 Task: Create a due date automation trigger when advanced on, on the tuesday of the week before a card is due add fields with custom field "Resume" set at 11:00 AM.
Action: Mouse moved to (1364, 105)
Screenshot: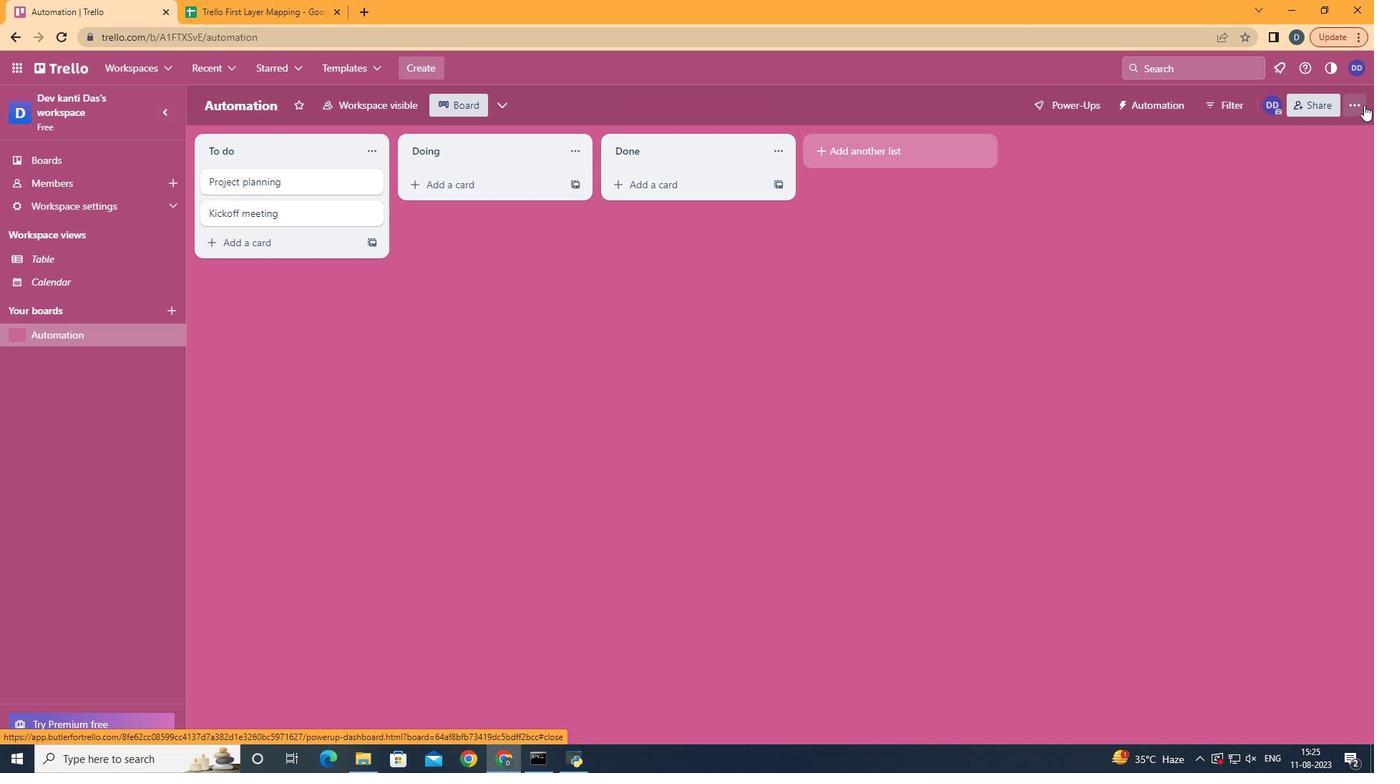 
Action: Mouse pressed left at (1364, 105)
Screenshot: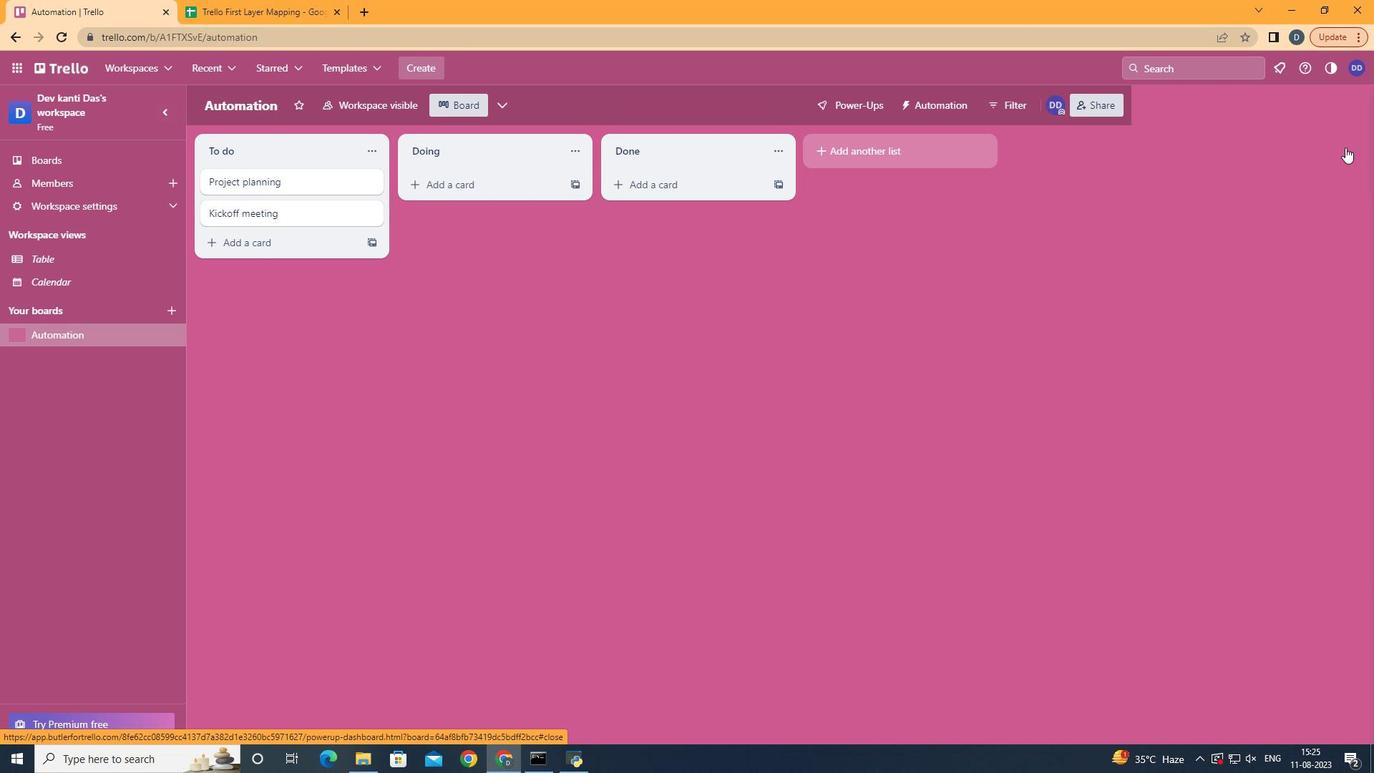
Action: Mouse moved to (1250, 325)
Screenshot: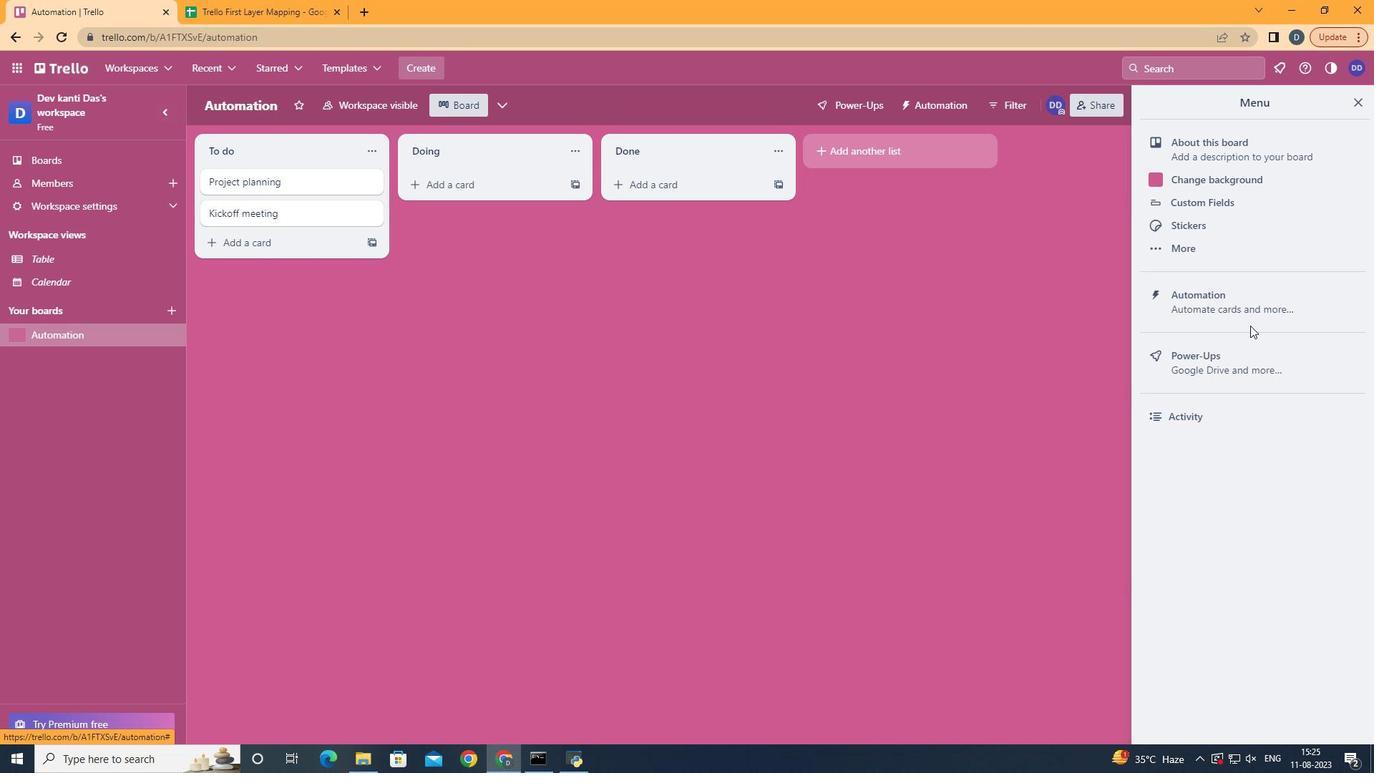 
Action: Mouse pressed left at (1250, 325)
Screenshot: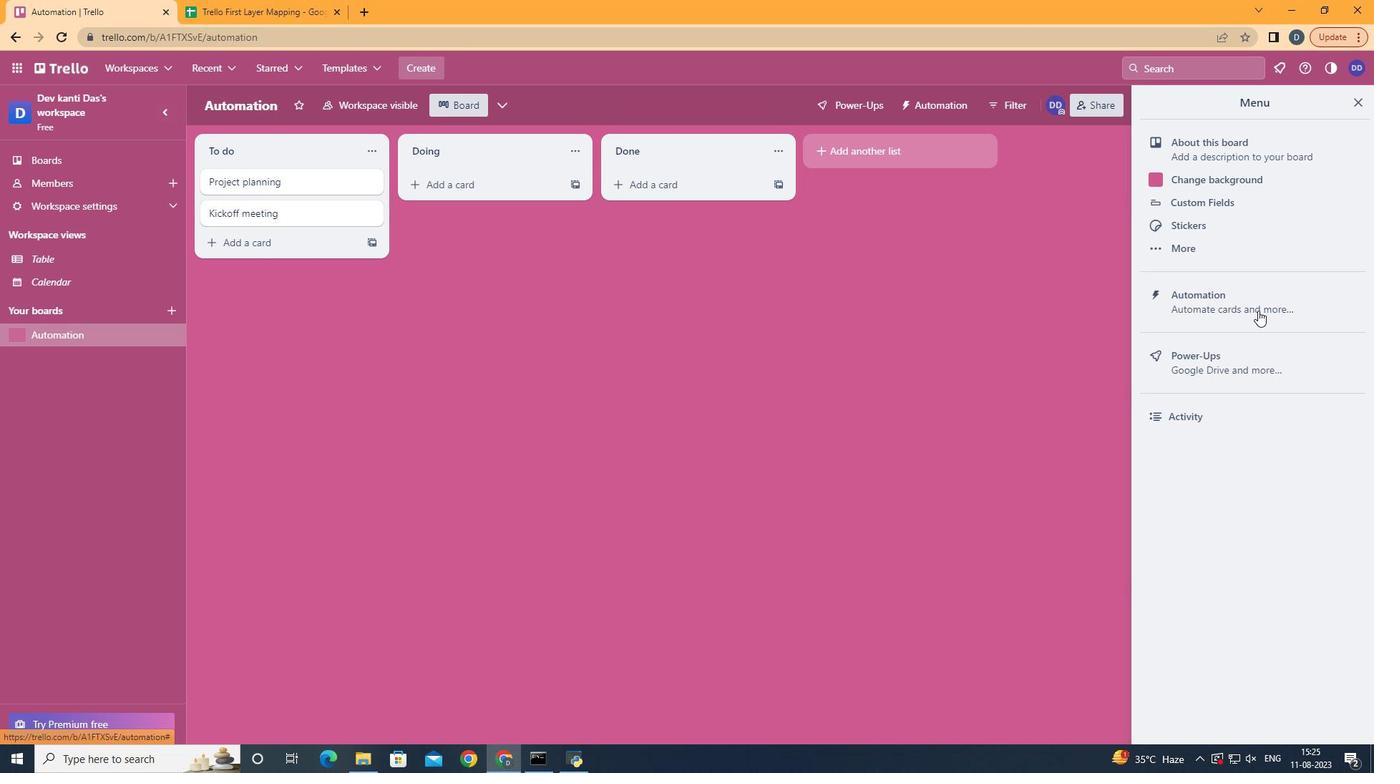 
Action: Mouse moved to (1268, 302)
Screenshot: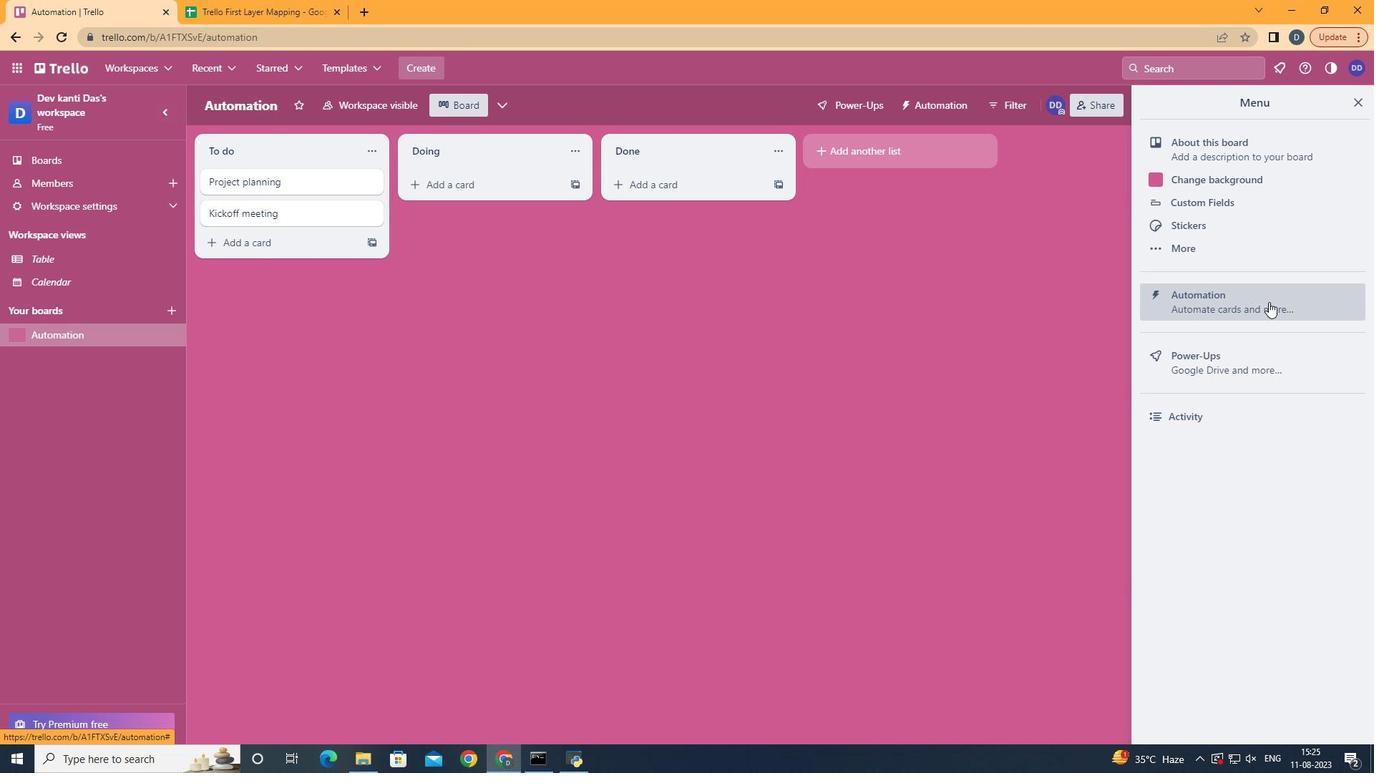 
Action: Mouse pressed left at (1268, 302)
Screenshot: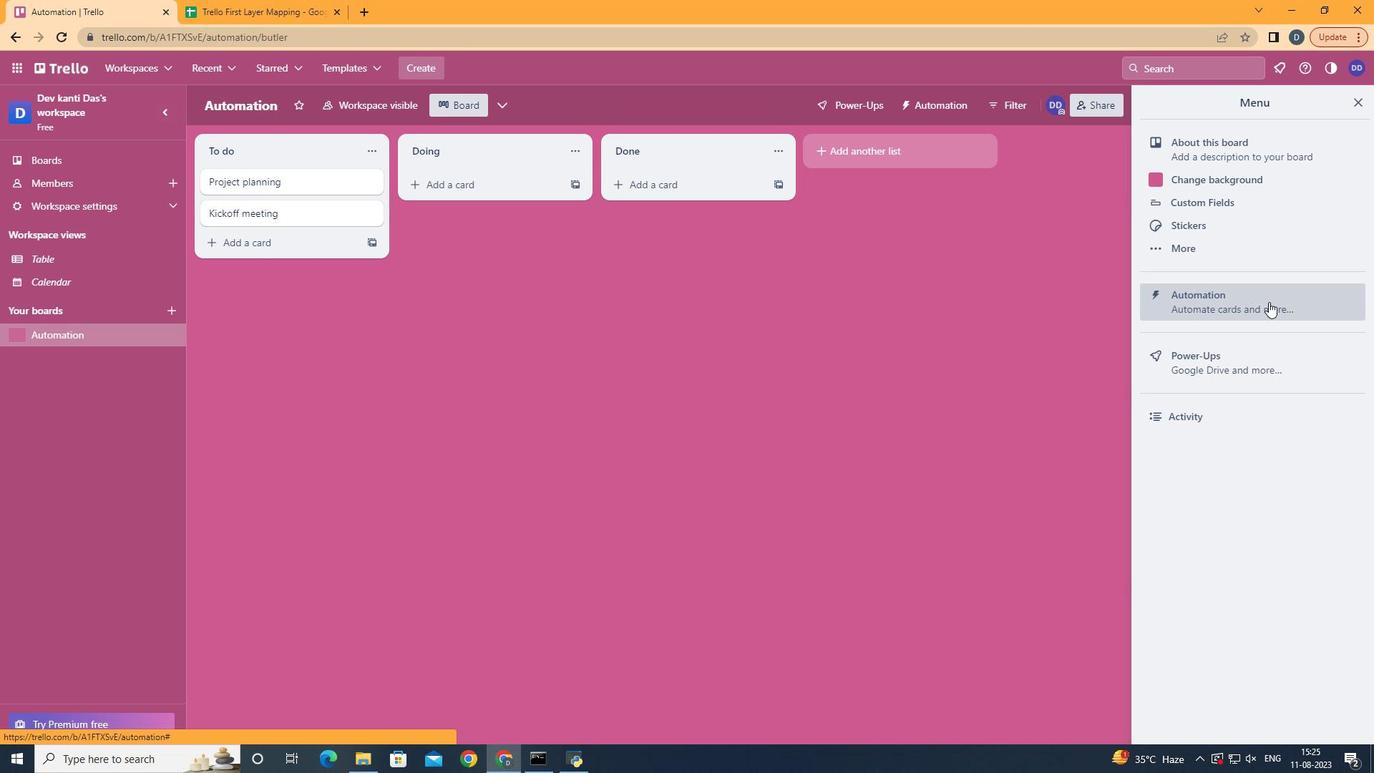 
Action: Mouse moved to (269, 284)
Screenshot: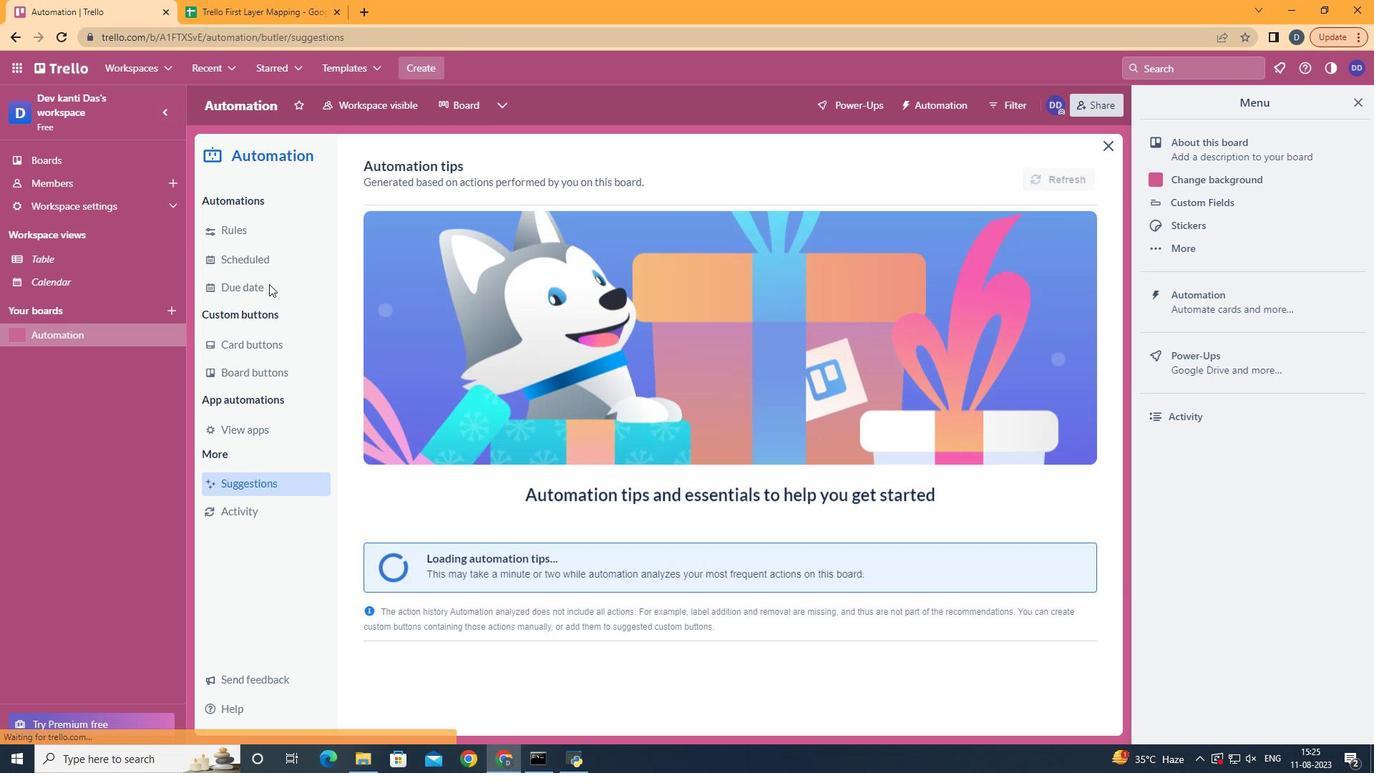 
Action: Mouse pressed left at (269, 284)
Screenshot: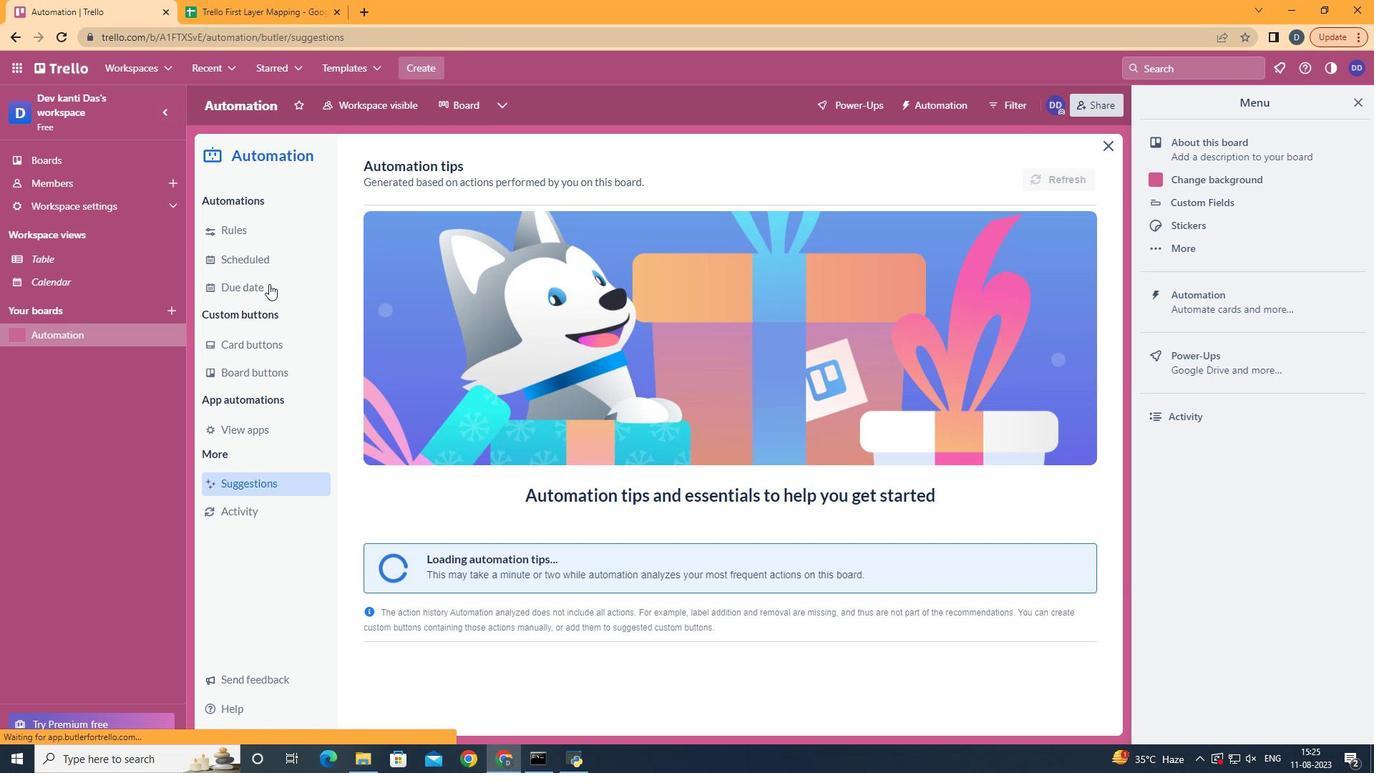 
Action: Mouse moved to (1008, 173)
Screenshot: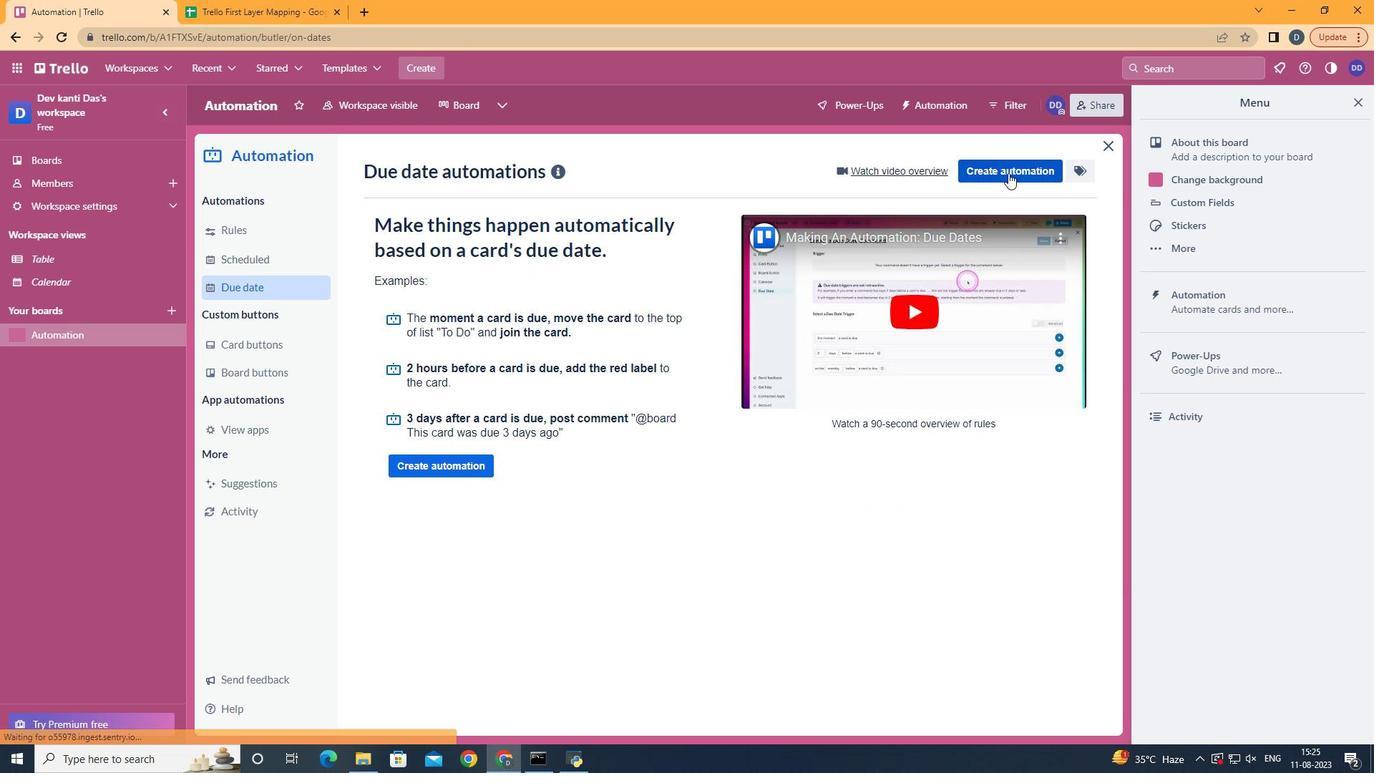 
Action: Mouse pressed left at (1008, 173)
Screenshot: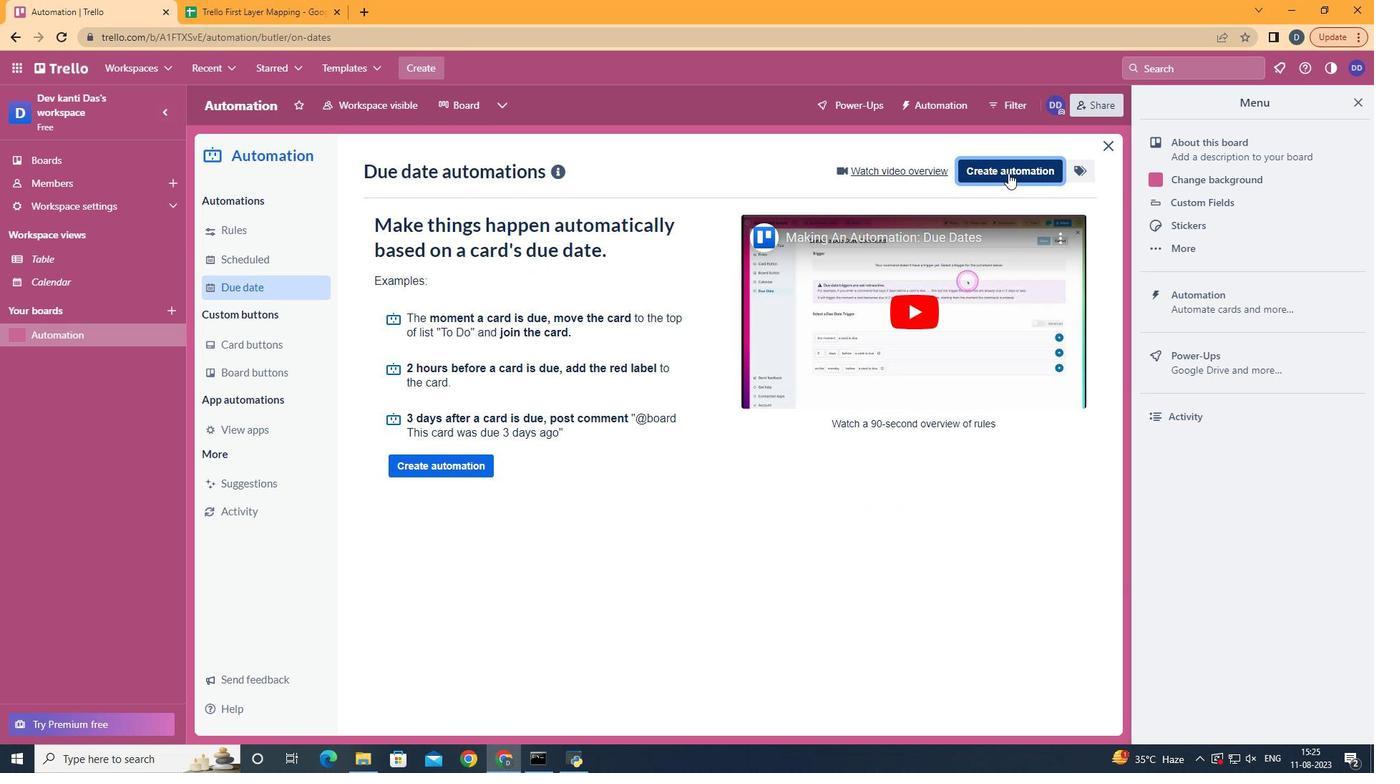 
Action: Mouse moved to (659, 302)
Screenshot: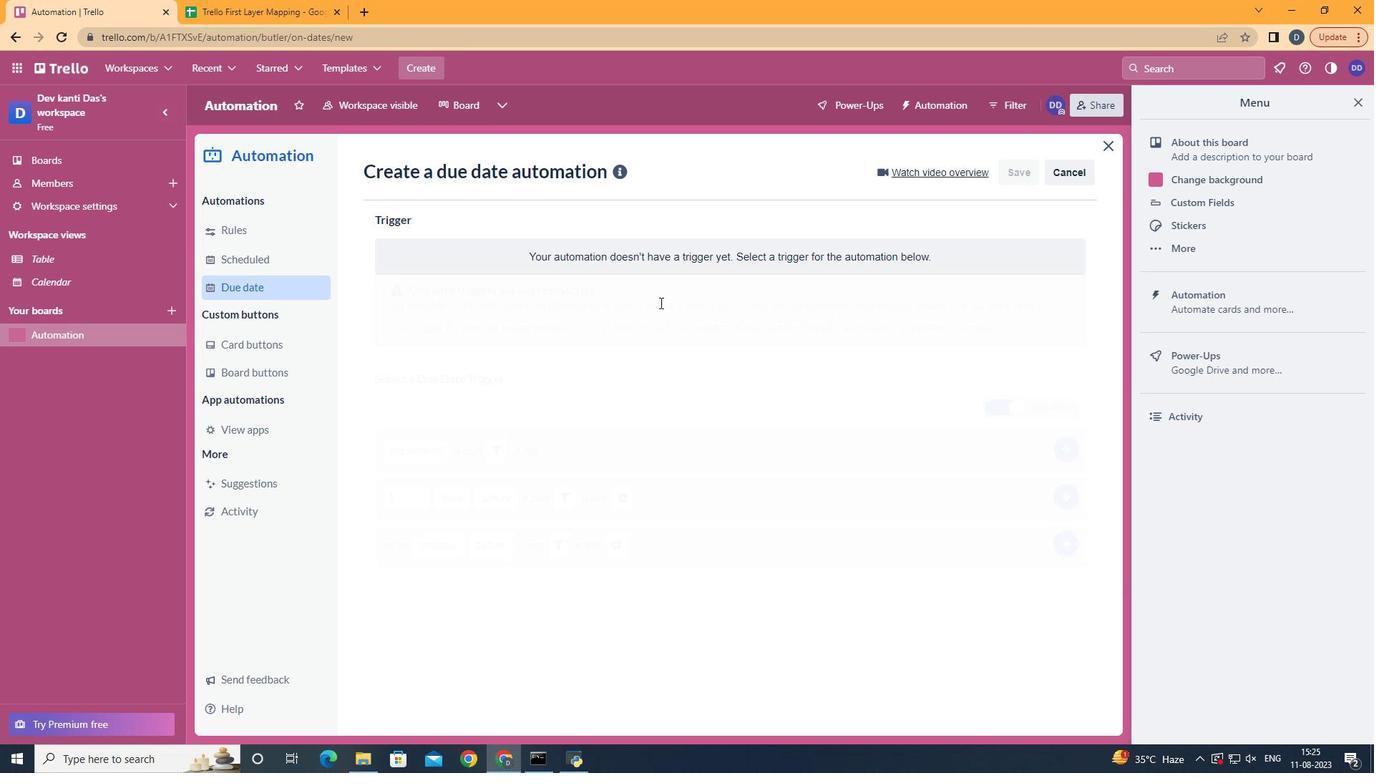 
Action: Mouse pressed left at (659, 302)
Screenshot: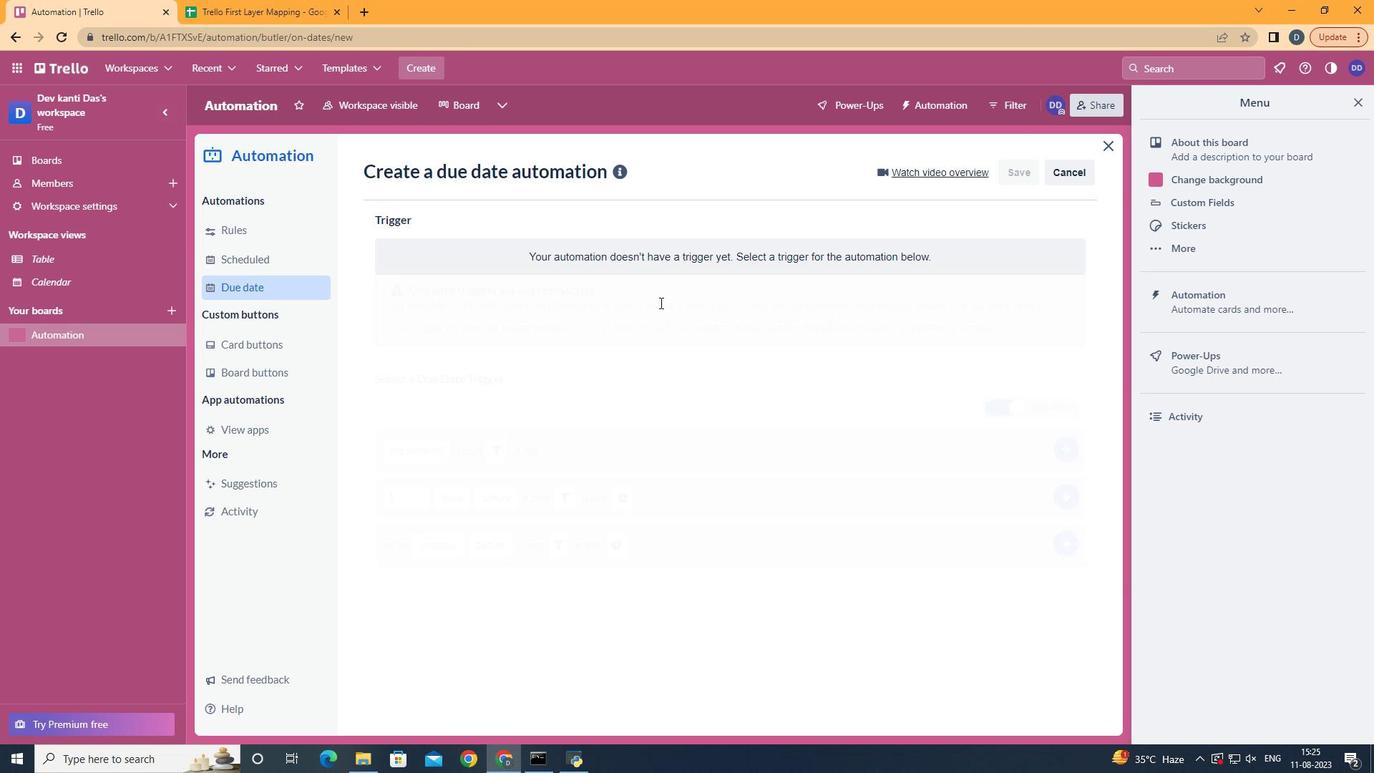 
Action: Mouse moved to (471, 402)
Screenshot: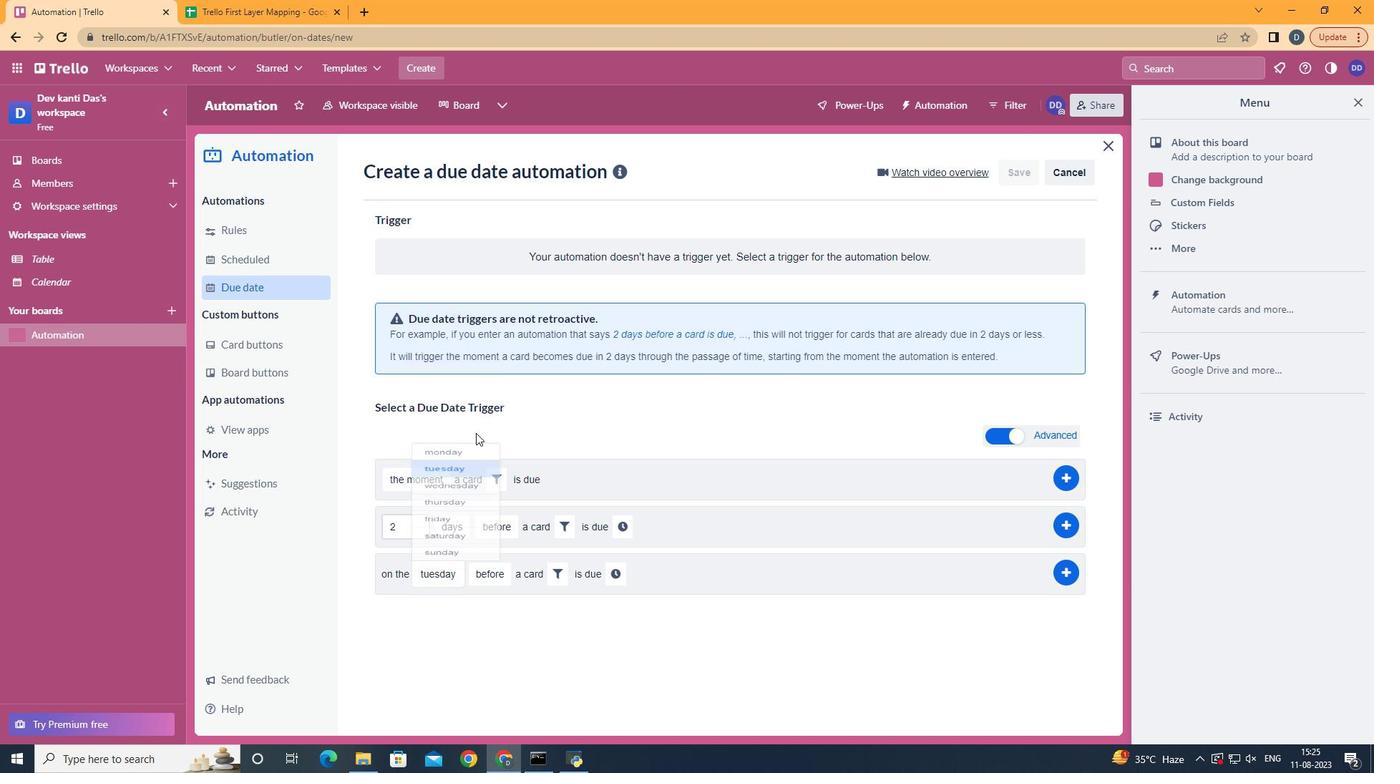 
Action: Mouse pressed left at (471, 402)
Screenshot: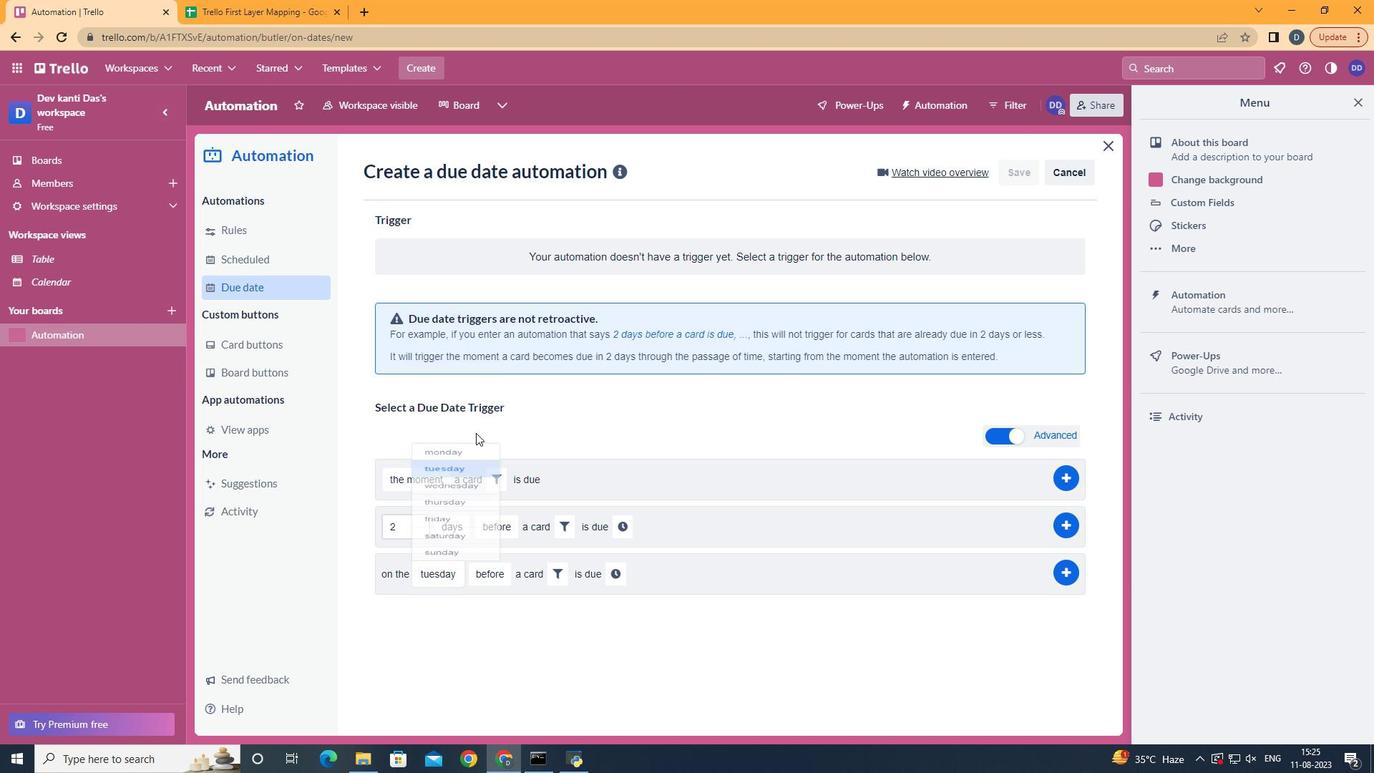 
Action: Mouse moved to (525, 687)
Screenshot: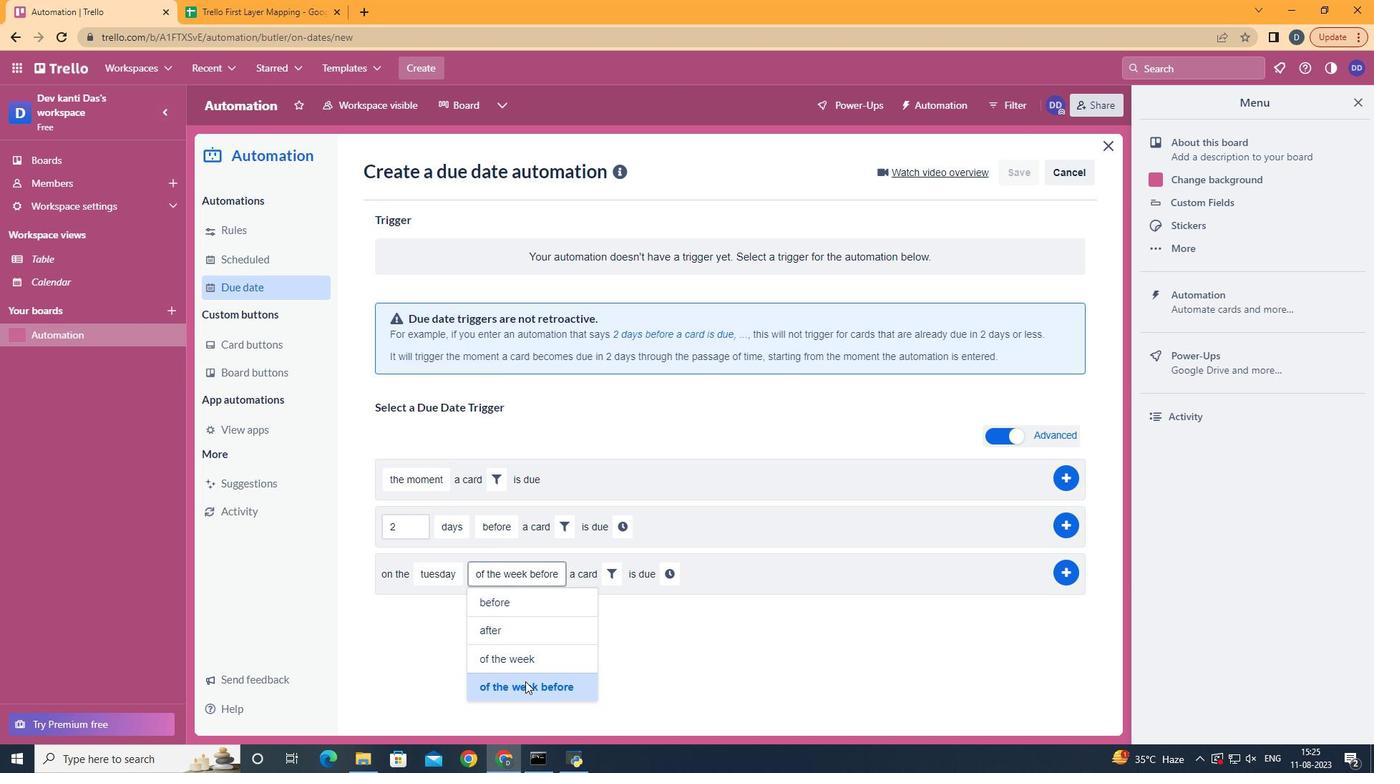 
Action: Mouse pressed left at (525, 687)
Screenshot: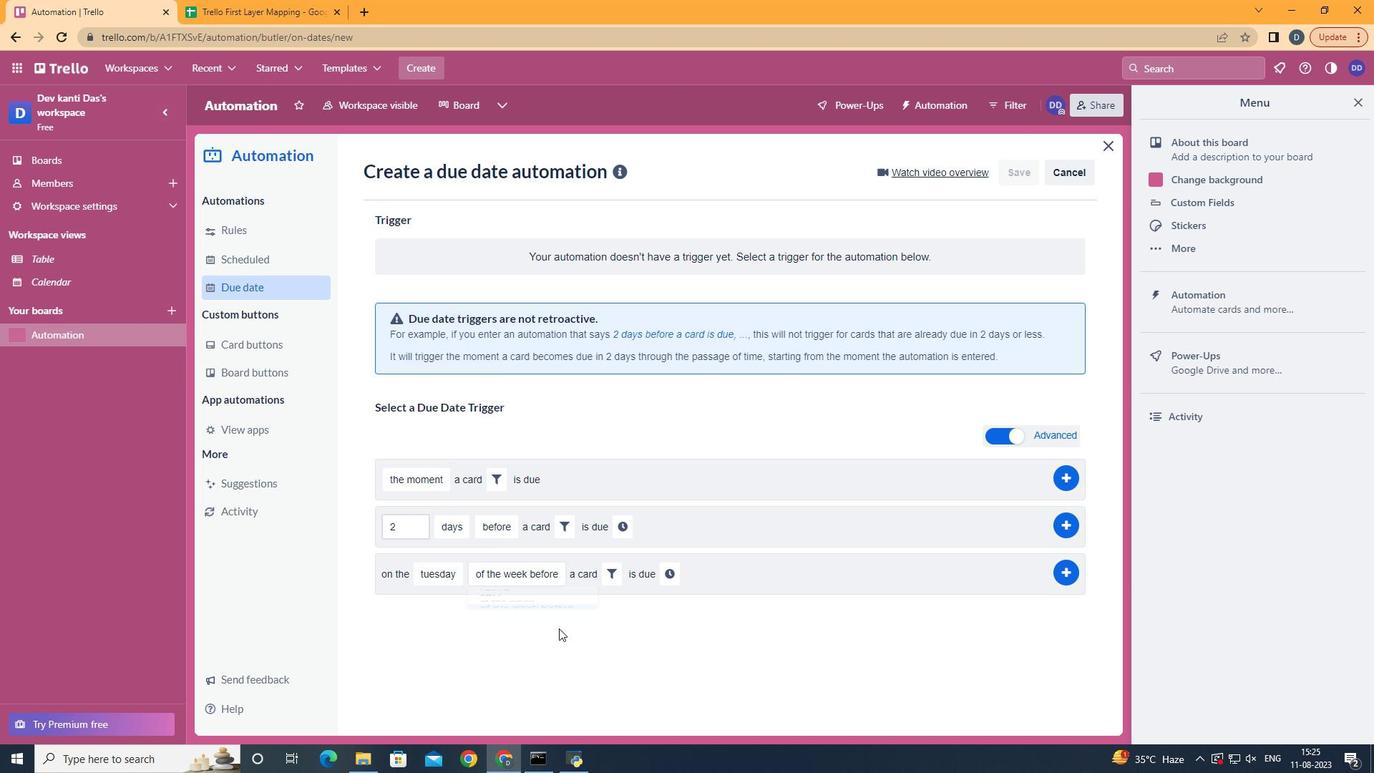 
Action: Mouse moved to (612, 580)
Screenshot: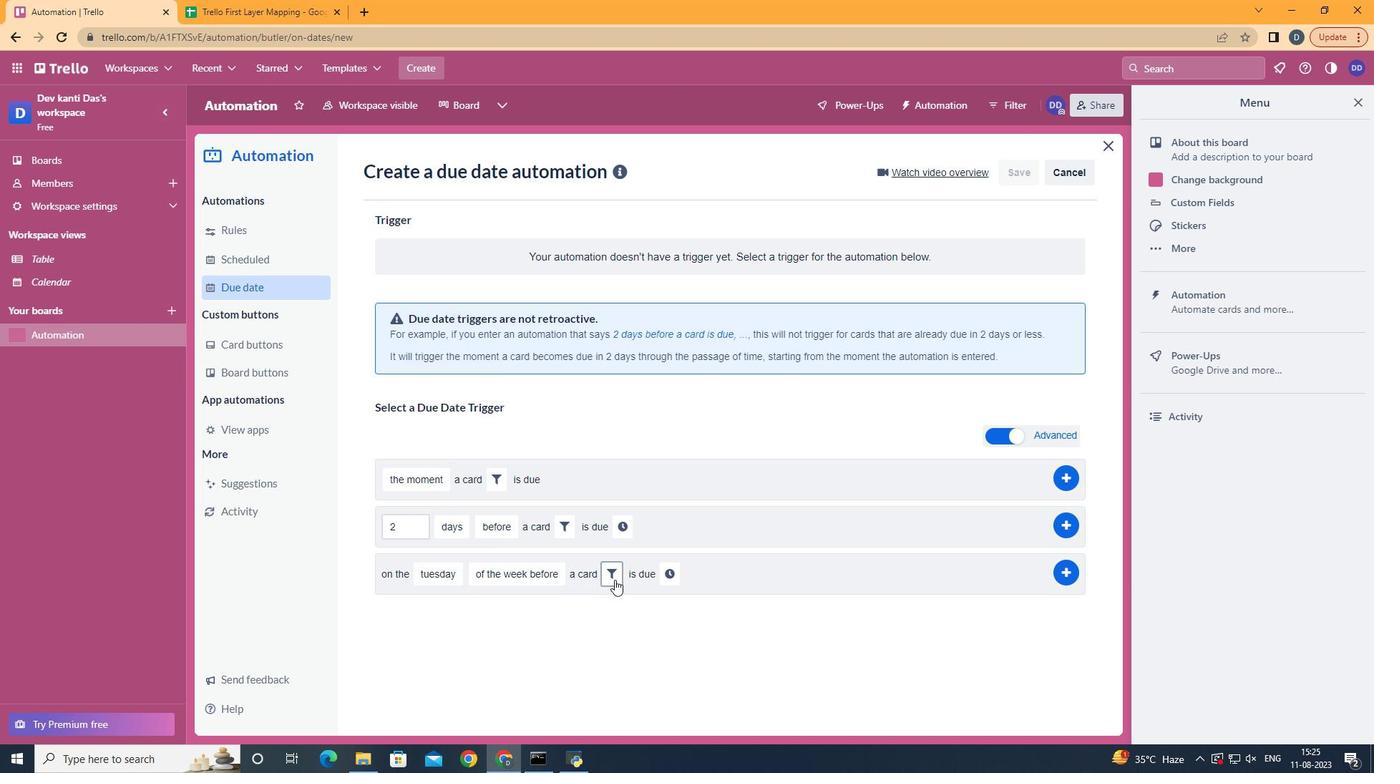 
Action: Mouse pressed left at (612, 580)
Screenshot: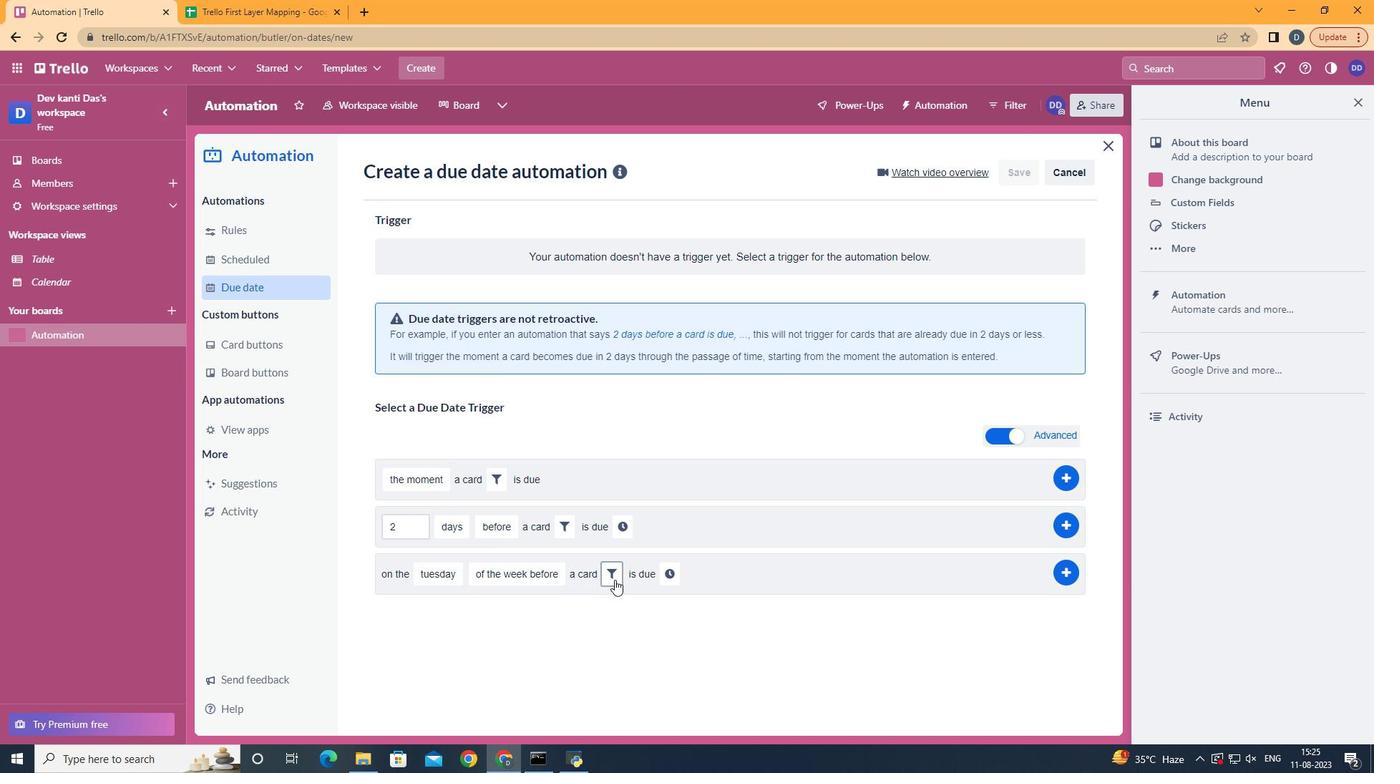 
Action: Mouse moved to (838, 623)
Screenshot: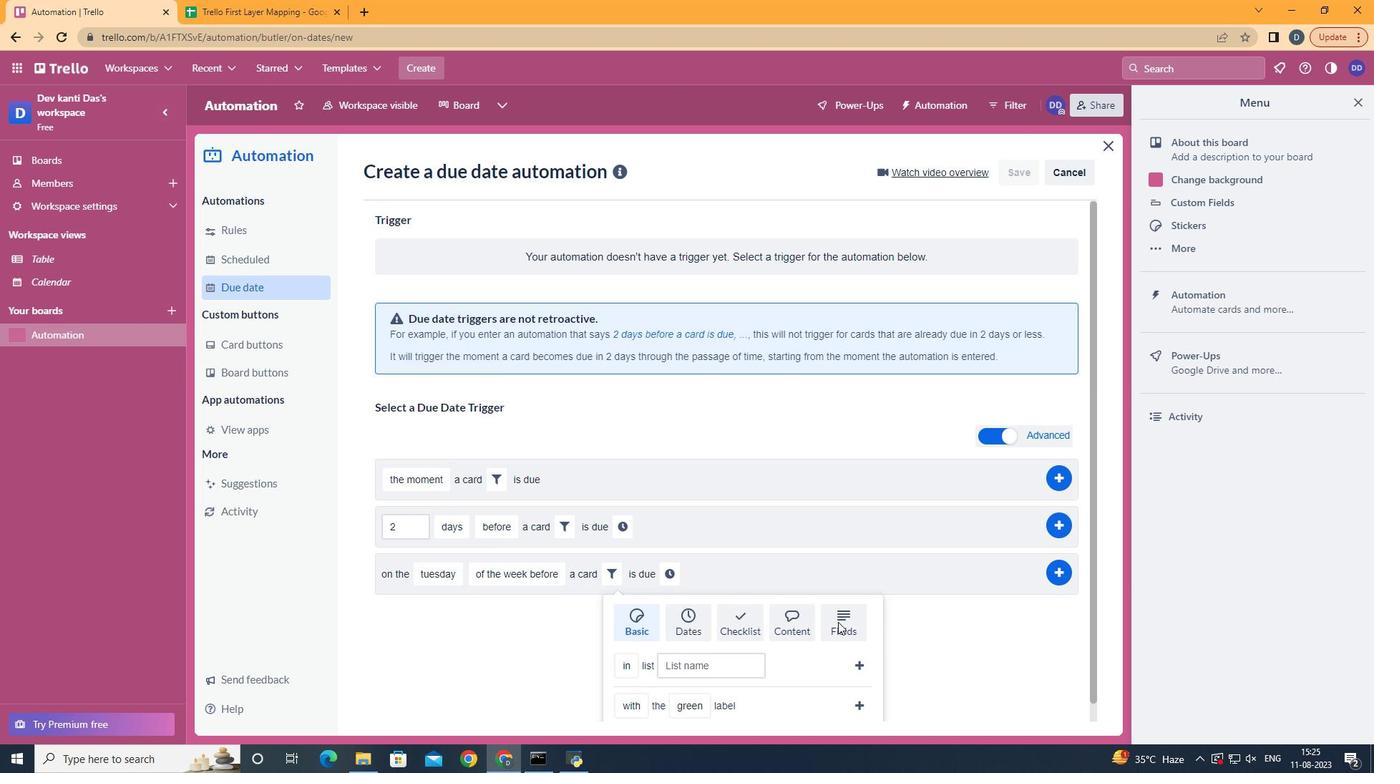 
Action: Mouse pressed left at (838, 623)
Screenshot: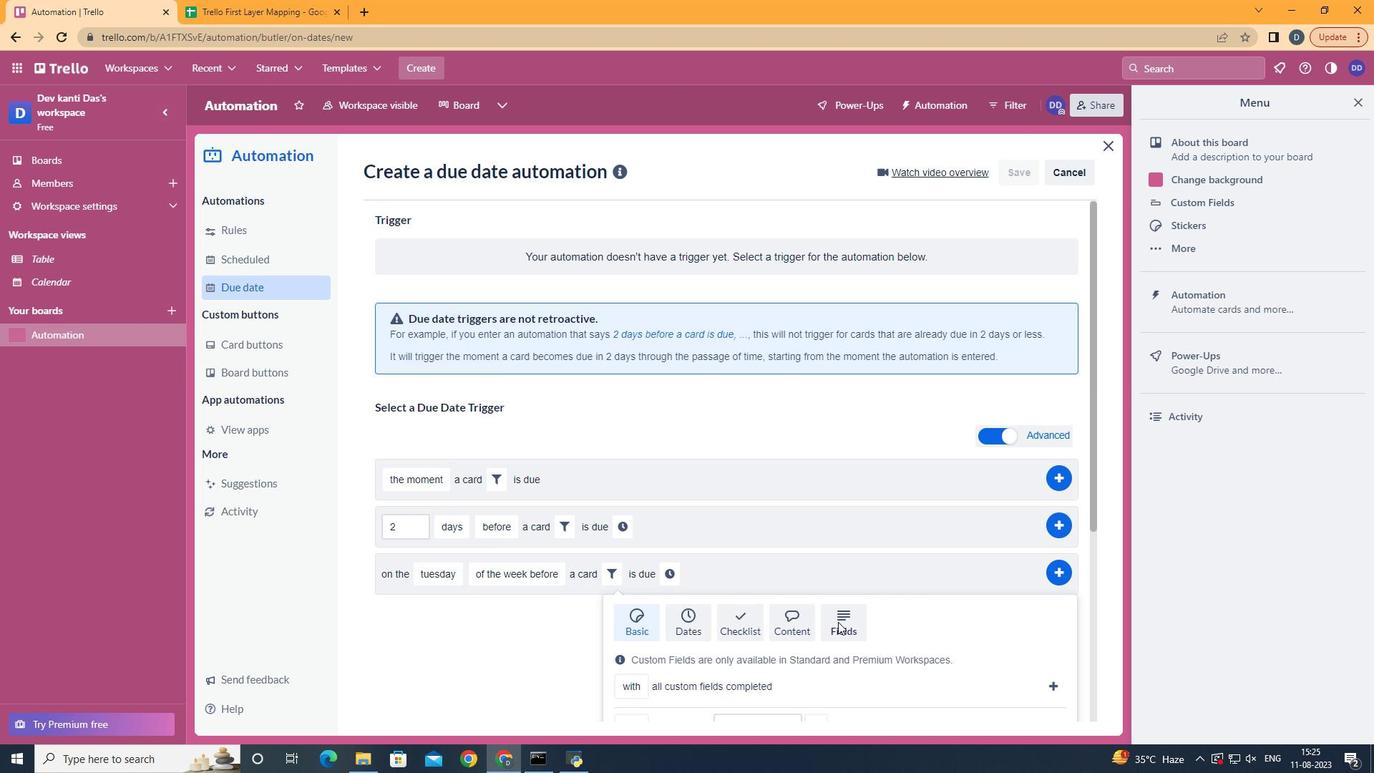 
Action: Mouse moved to (838, 621)
Screenshot: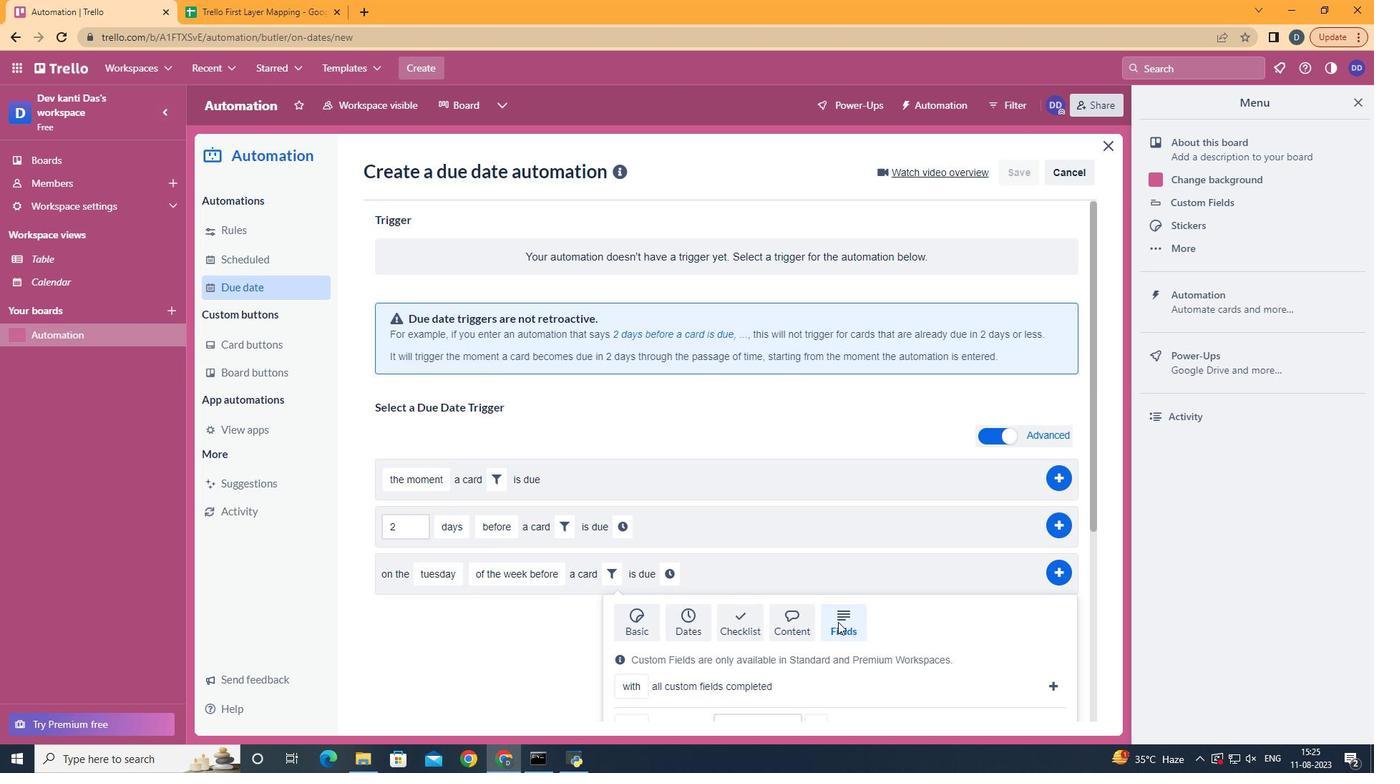 
Action: Mouse scrolled (838, 621) with delta (0, 0)
Screenshot: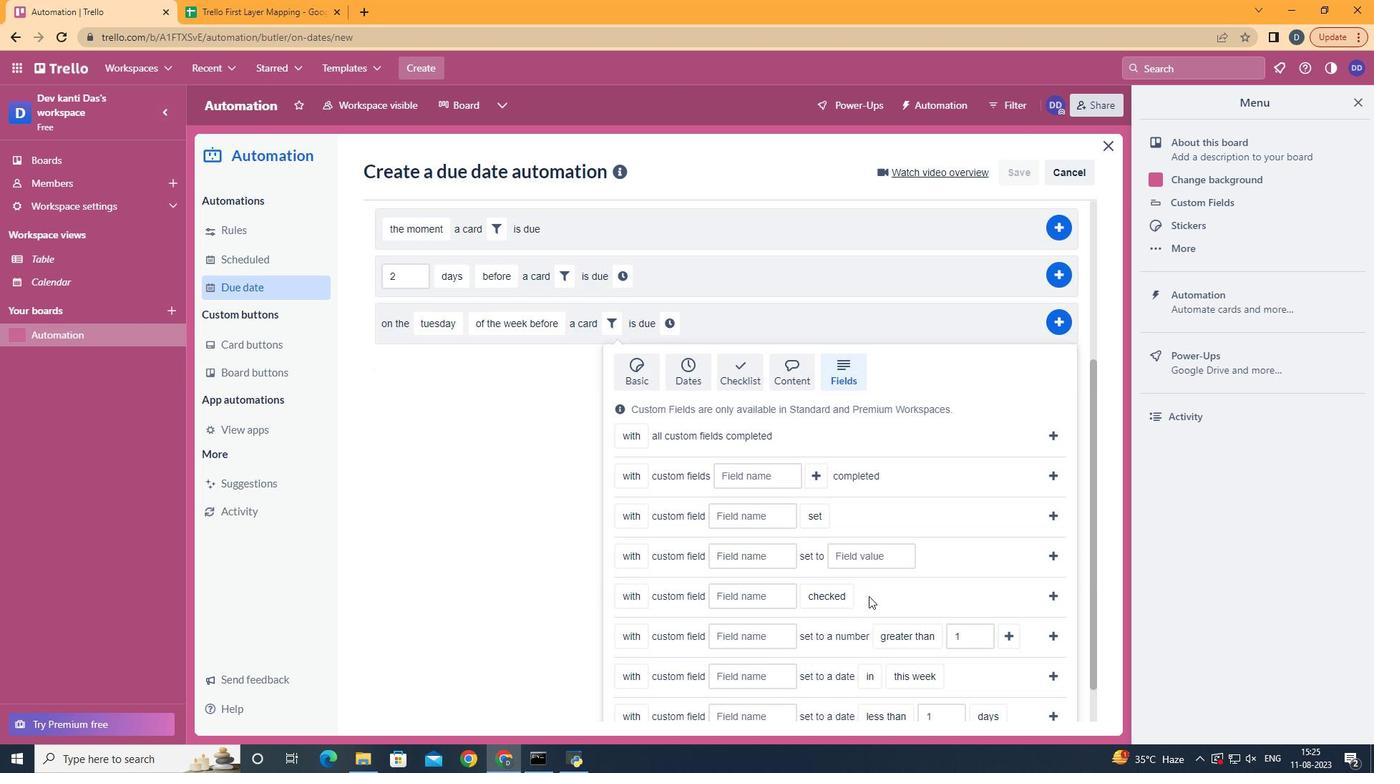 
Action: Mouse scrolled (838, 621) with delta (0, 0)
Screenshot: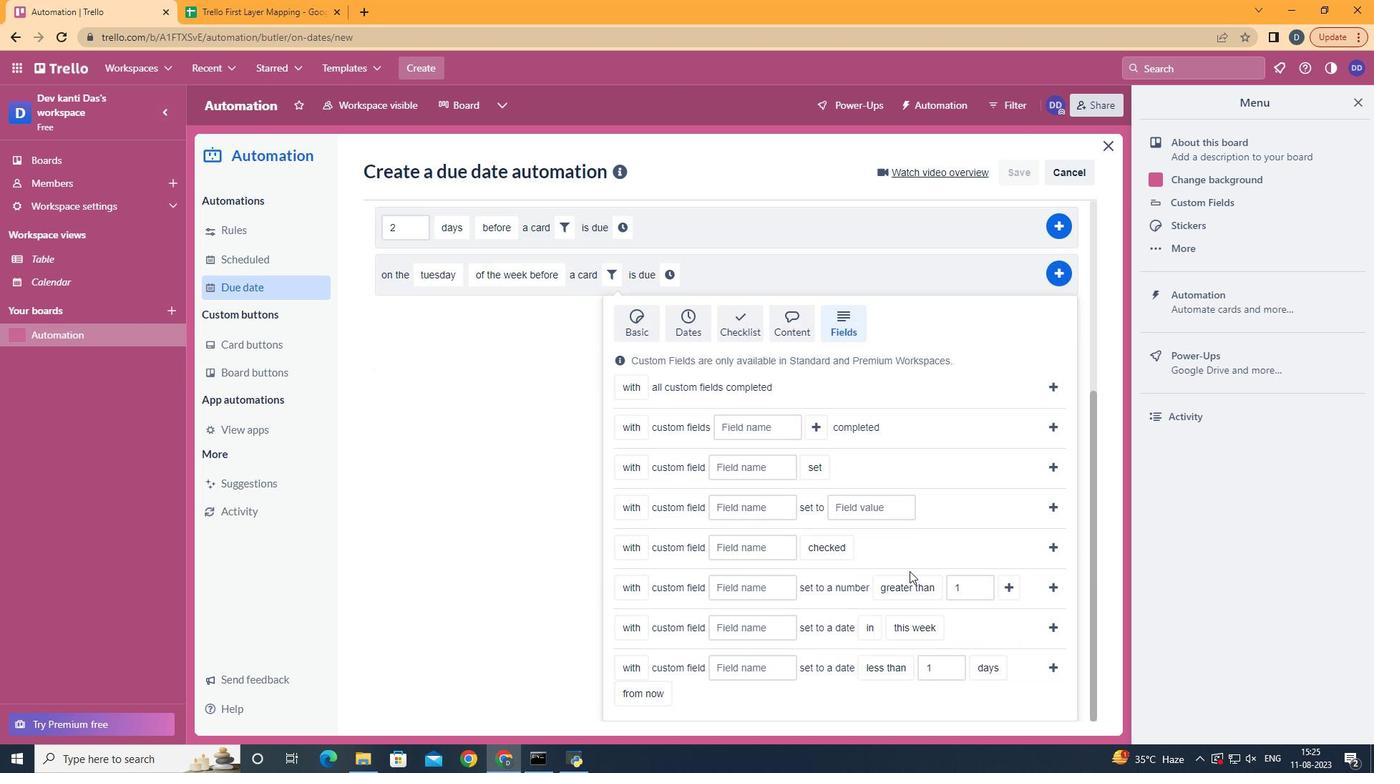 
Action: Mouse scrolled (838, 620) with delta (0, -1)
Screenshot: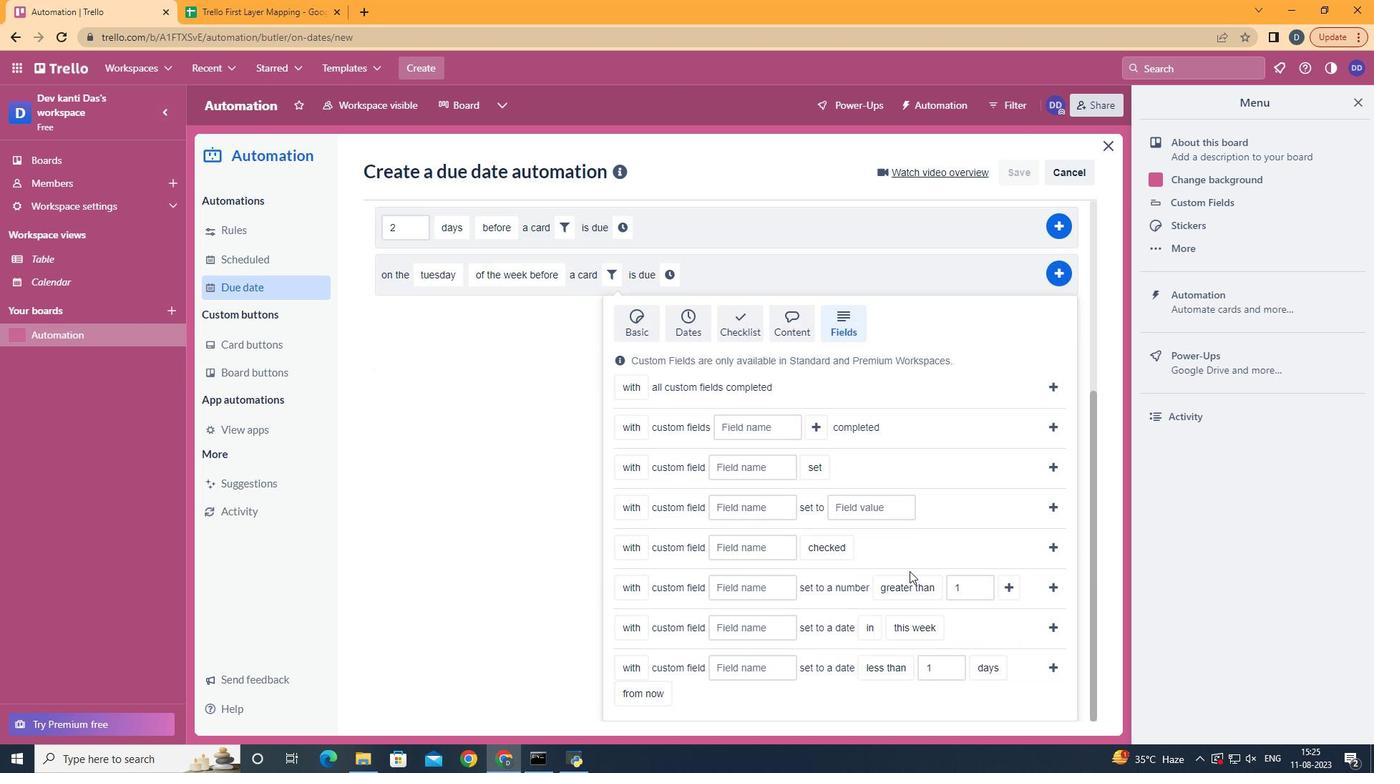 
Action: Mouse scrolled (838, 621) with delta (0, 0)
Screenshot: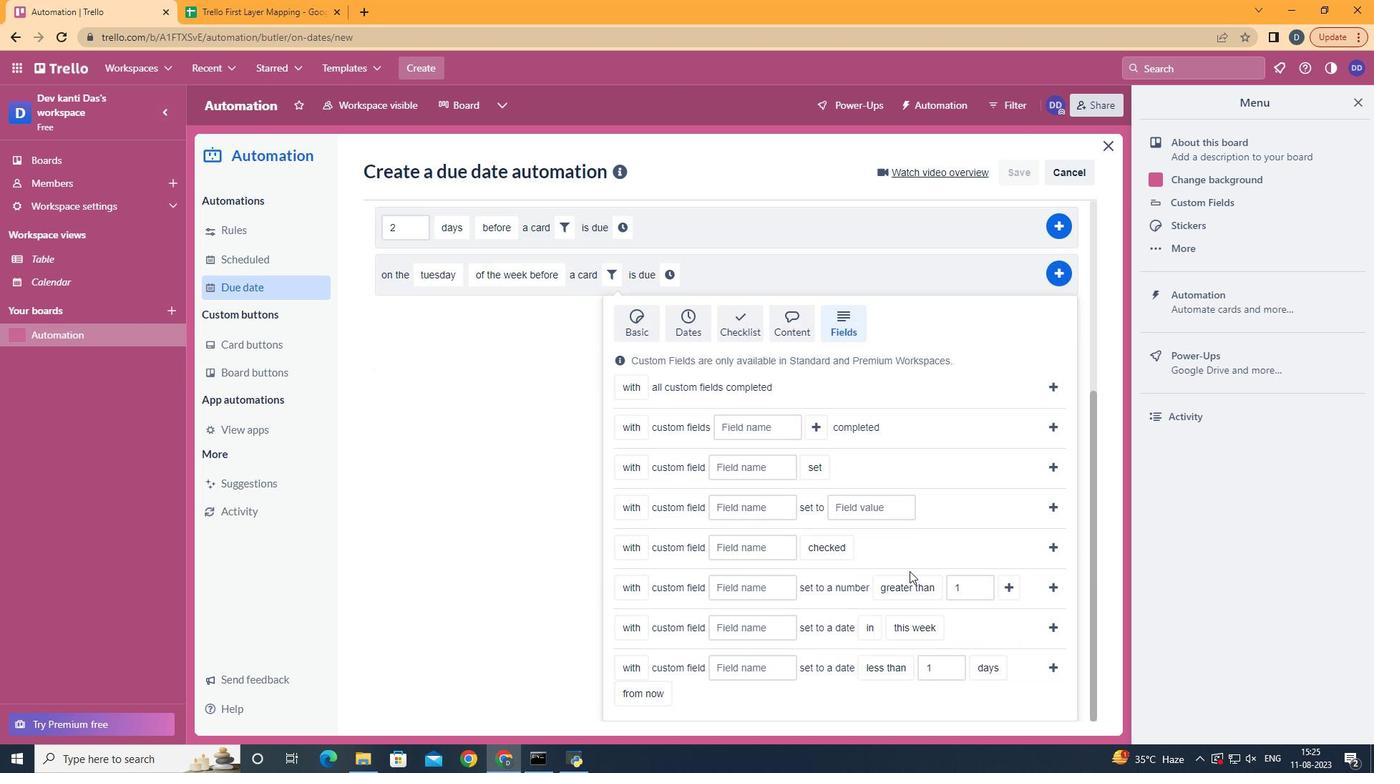 
Action: Mouse scrolled (838, 621) with delta (0, 0)
Screenshot: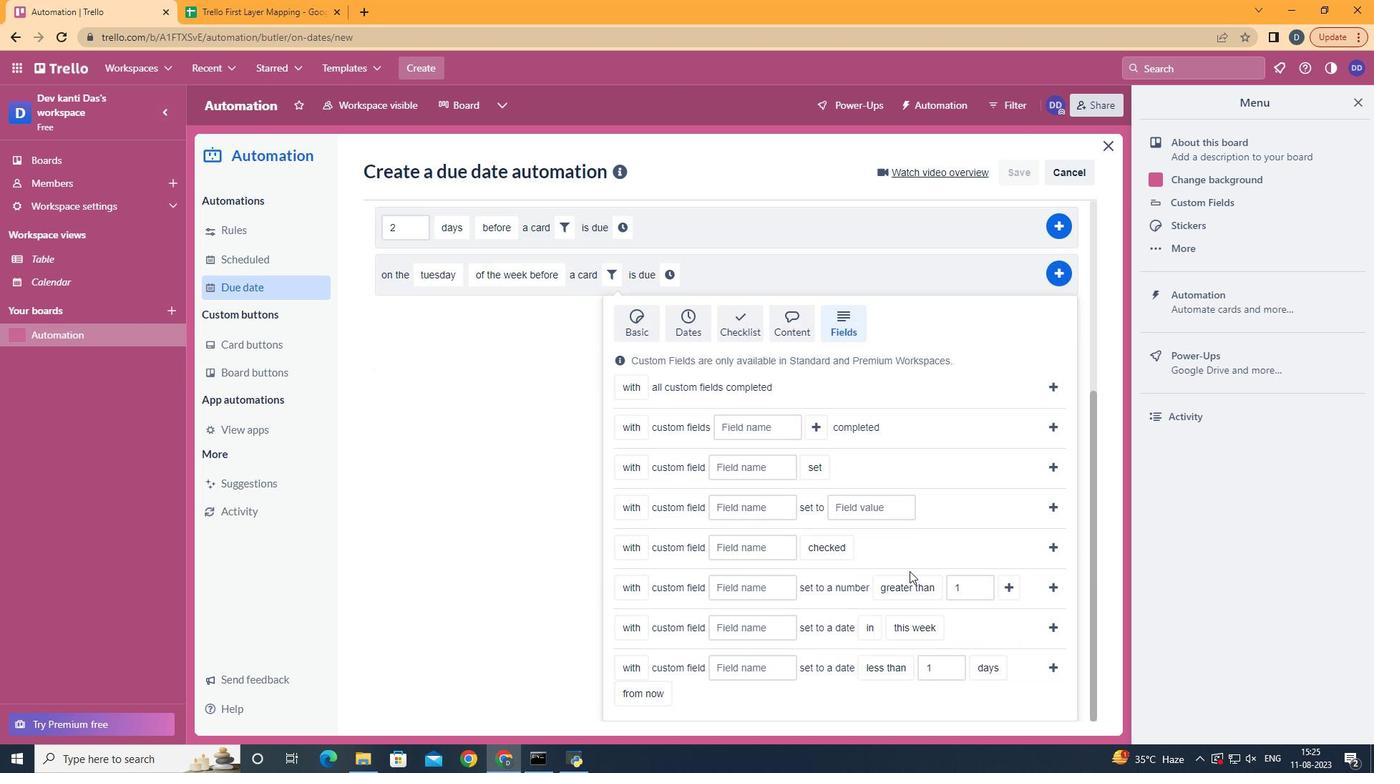 
Action: Mouse scrolled (838, 621) with delta (0, 0)
Screenshot: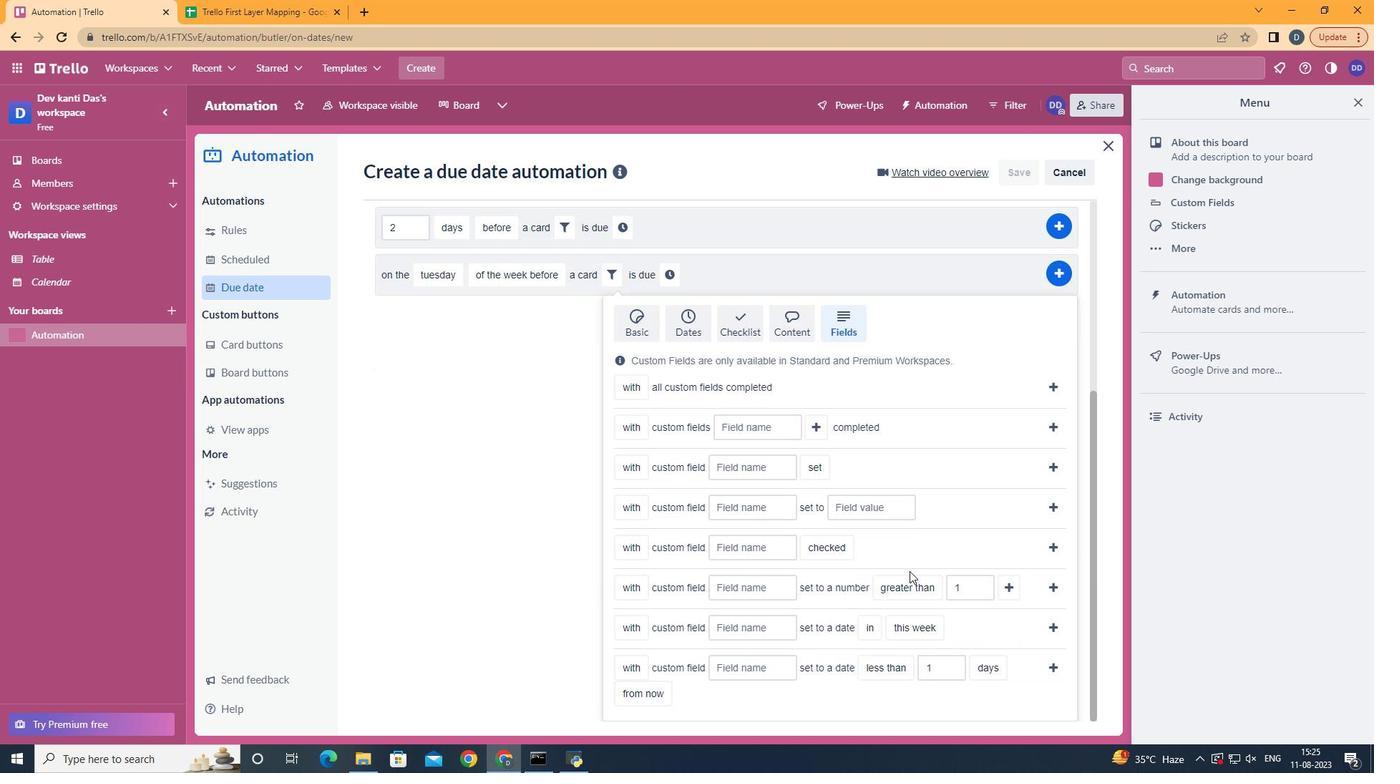 
Action: Mouse moved to (742, 457)
Screenshot: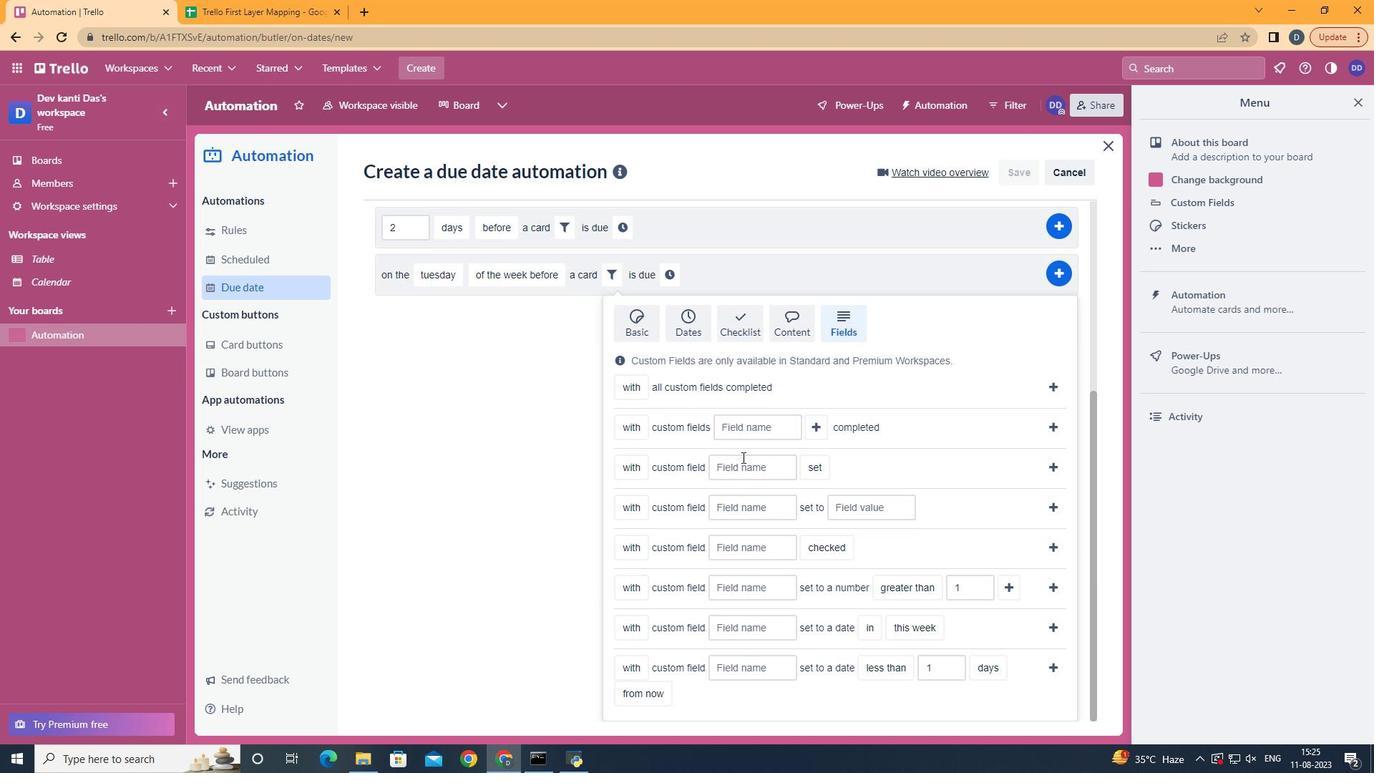 
Action: Mouse pressed left at (742, 457)
Screenshot: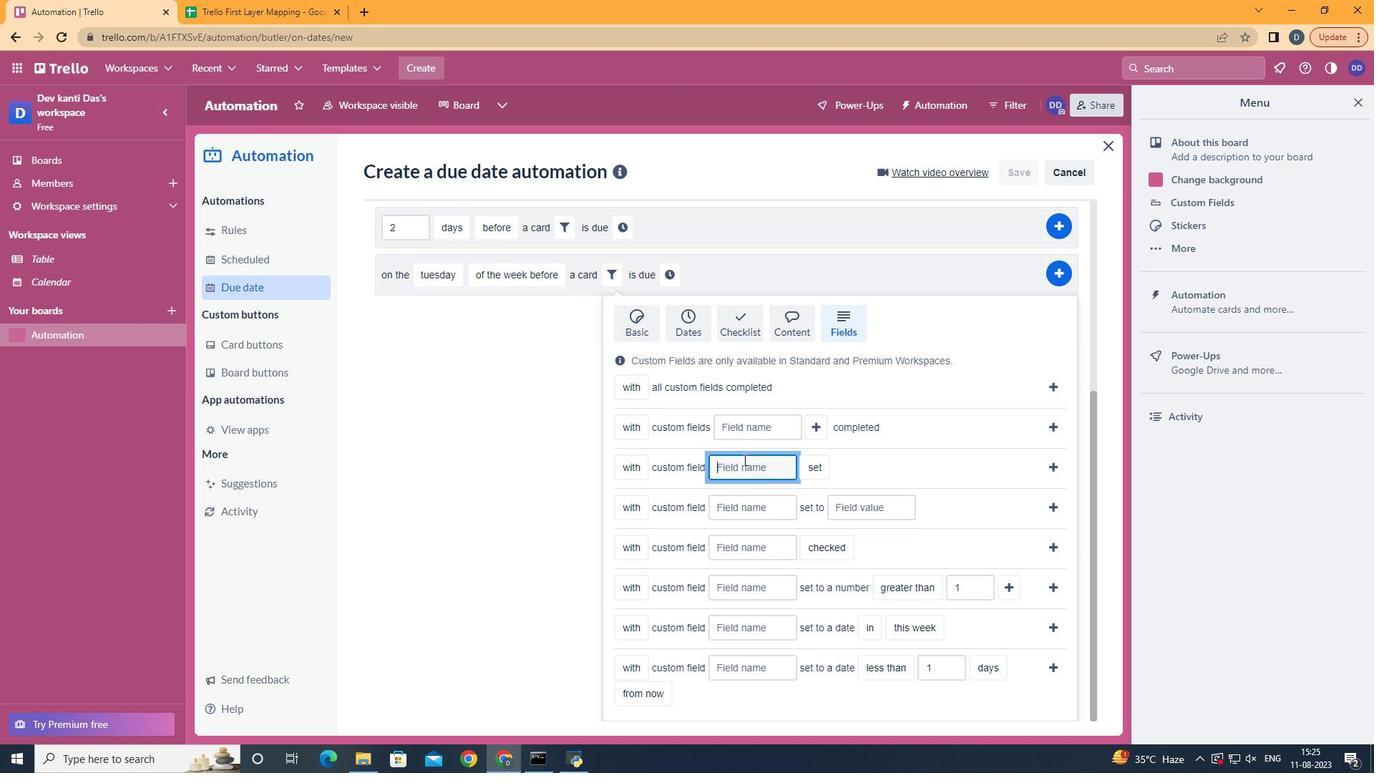 
Action: Mouse moved to (743, 459)
Screenshot: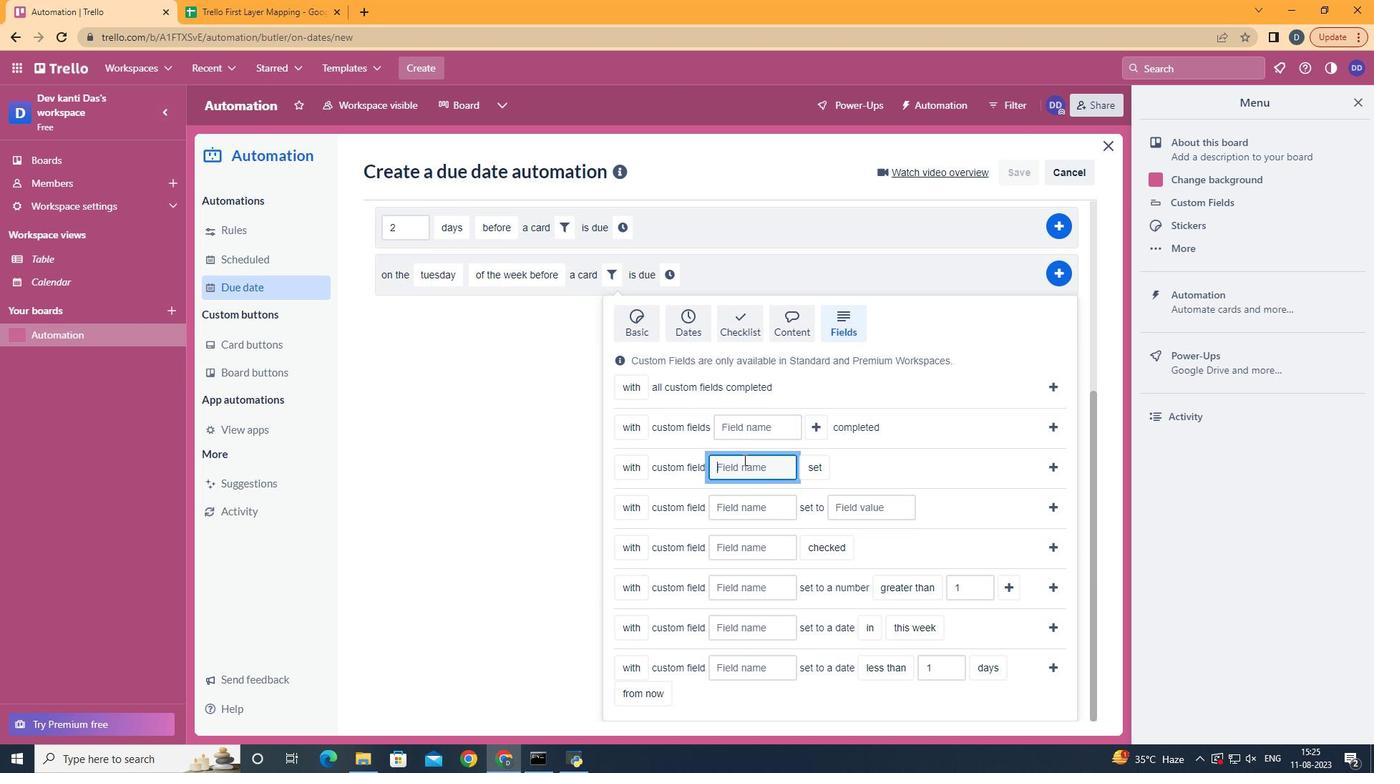 
Action: Key pressed <Key.shift>Resume
Screenshot: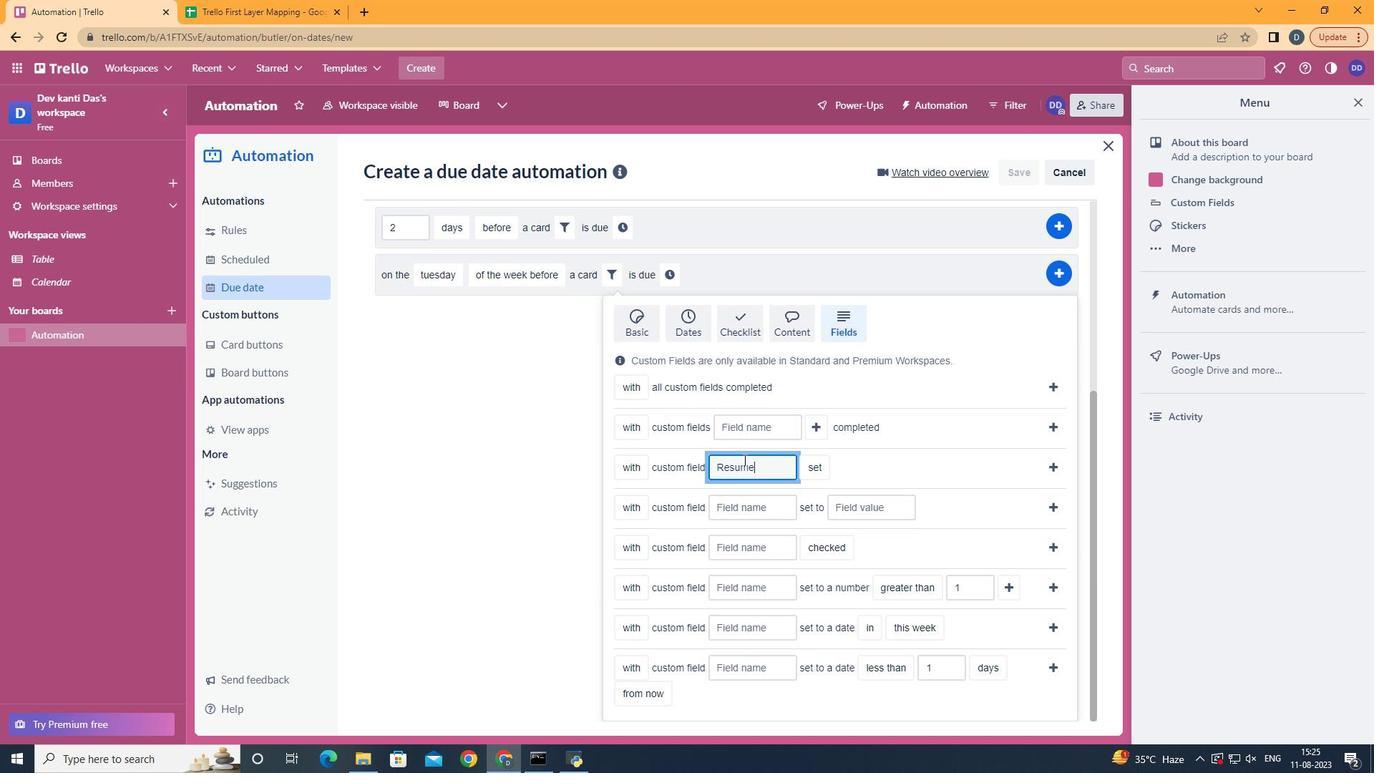 
Action: Mouse moved to (1052, 461)
Screenshot: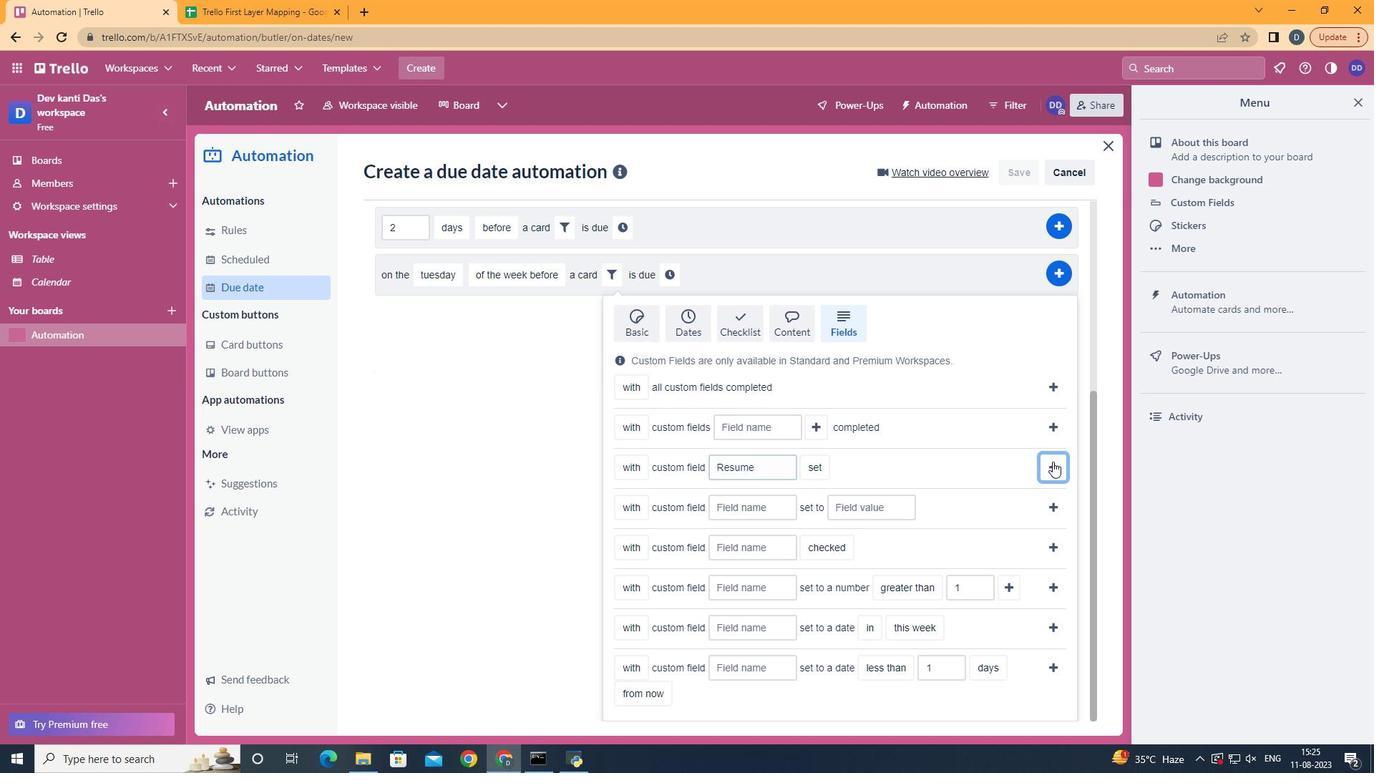 
Action: Mouse pressed left at (1052, 461)
Screenshot: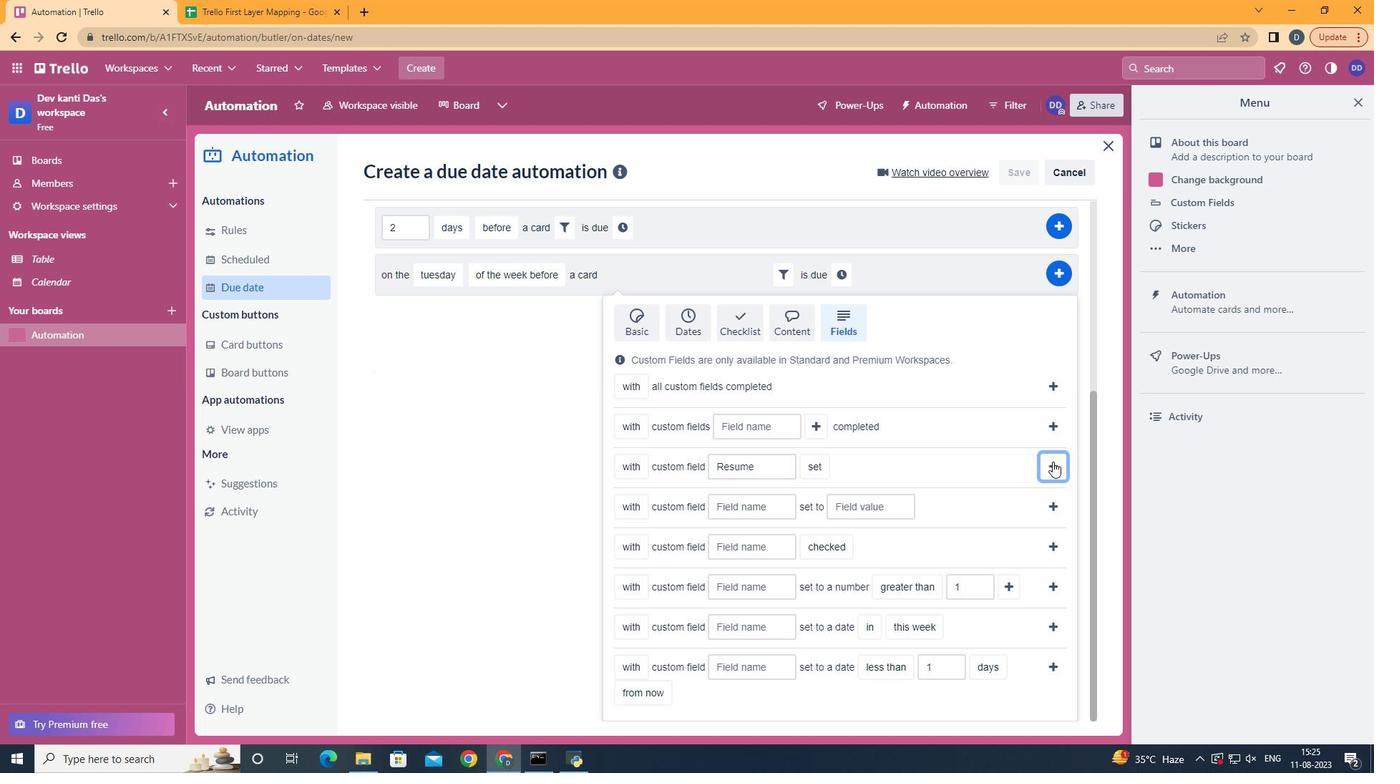 
Action: Mouse moved to (841, 576)
Screenshot: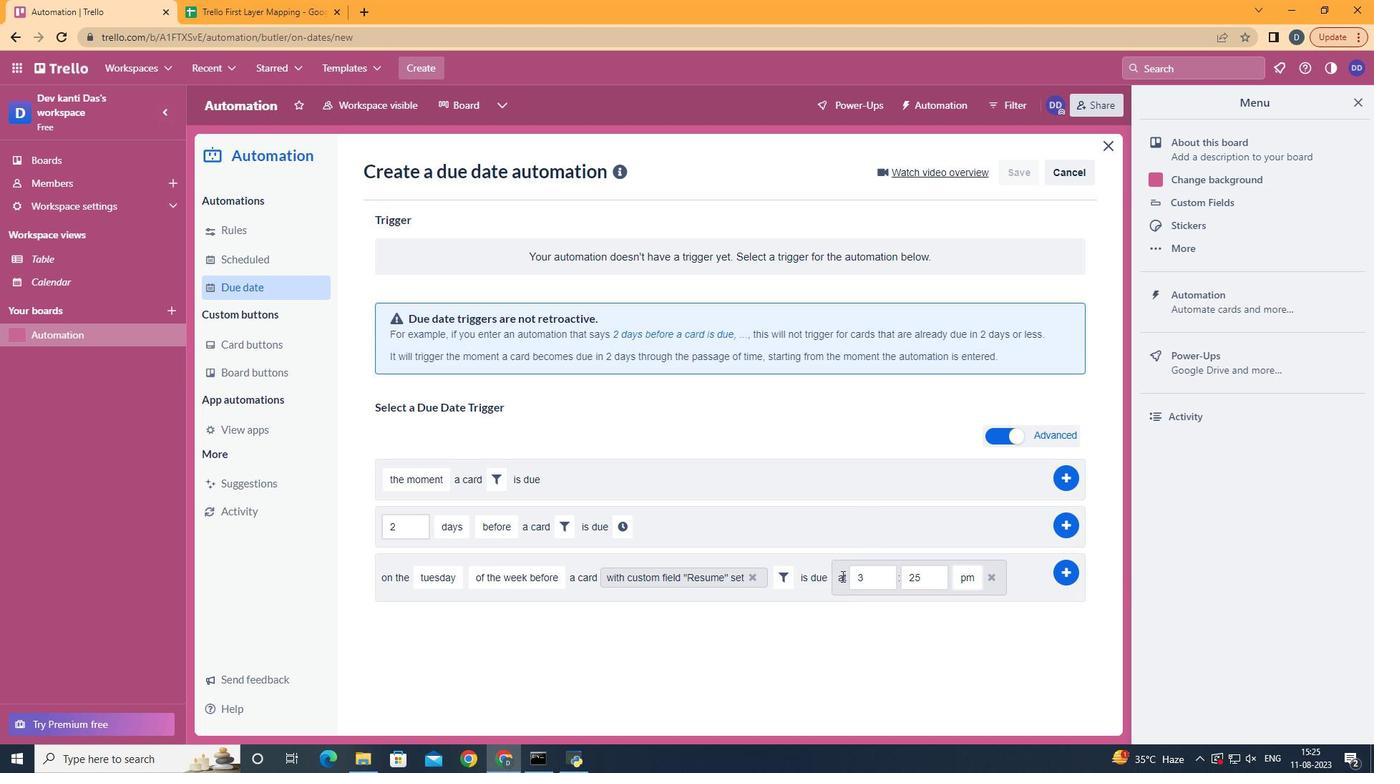 
Action: Mouse pressed left at (841, 576)
Screenshot: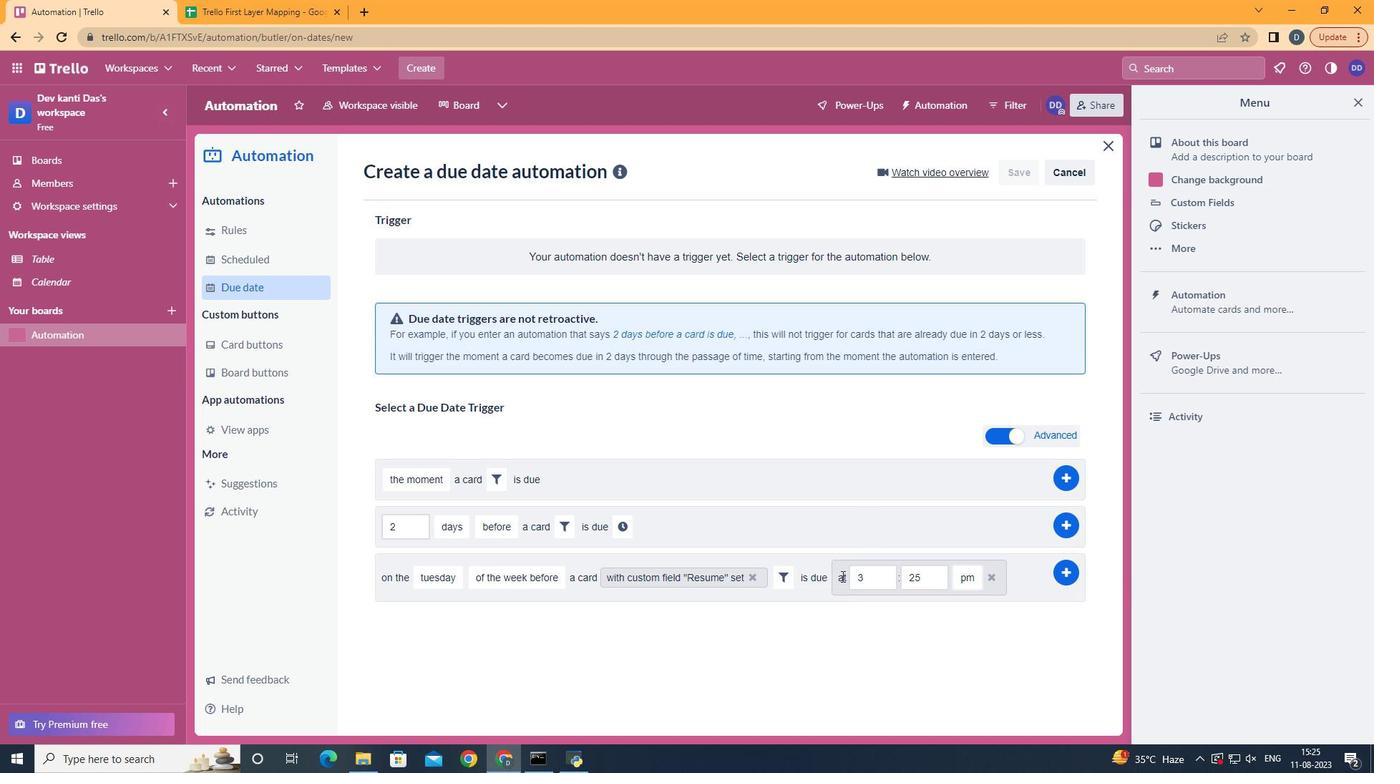 
Action: Mouse moved to (887, 569)
Screenshot: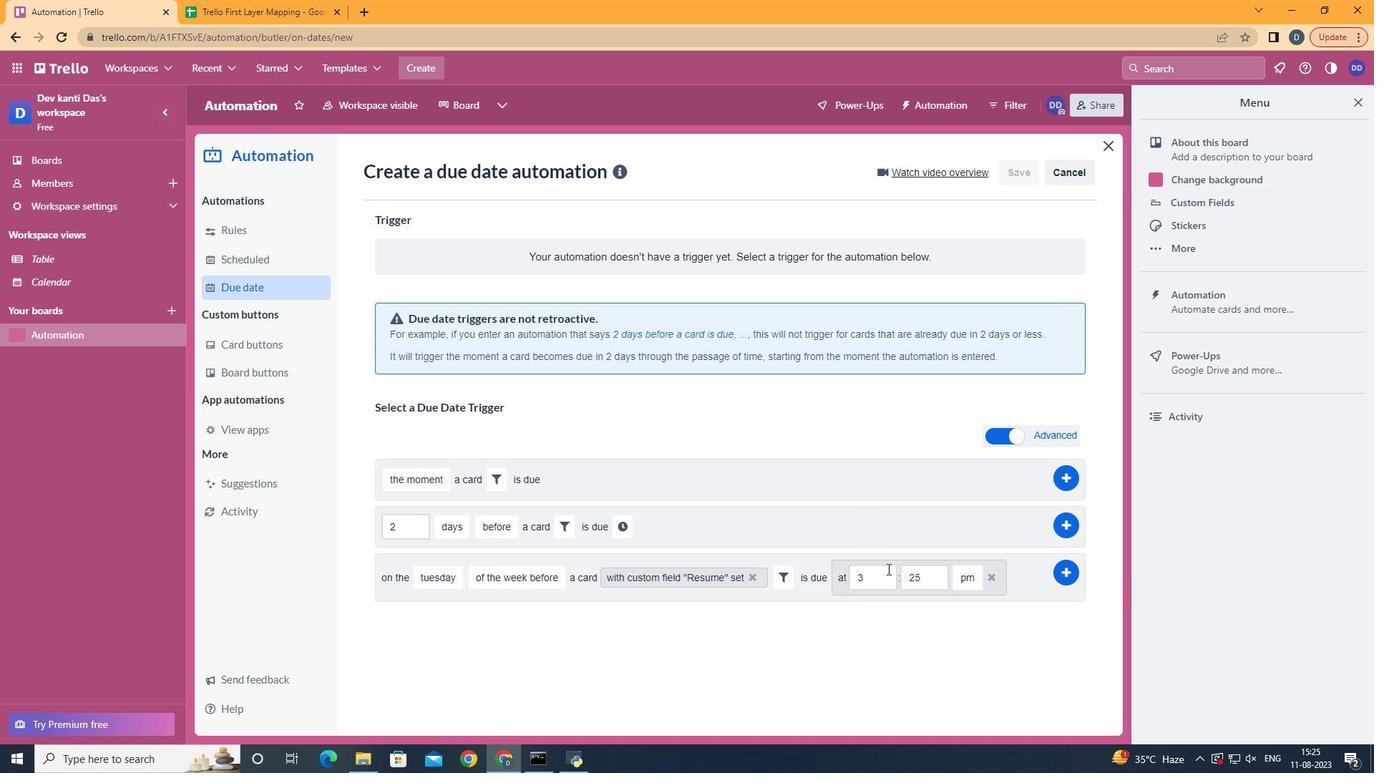 
Action: Mouse pressed left at (887, 569)
Screenshot: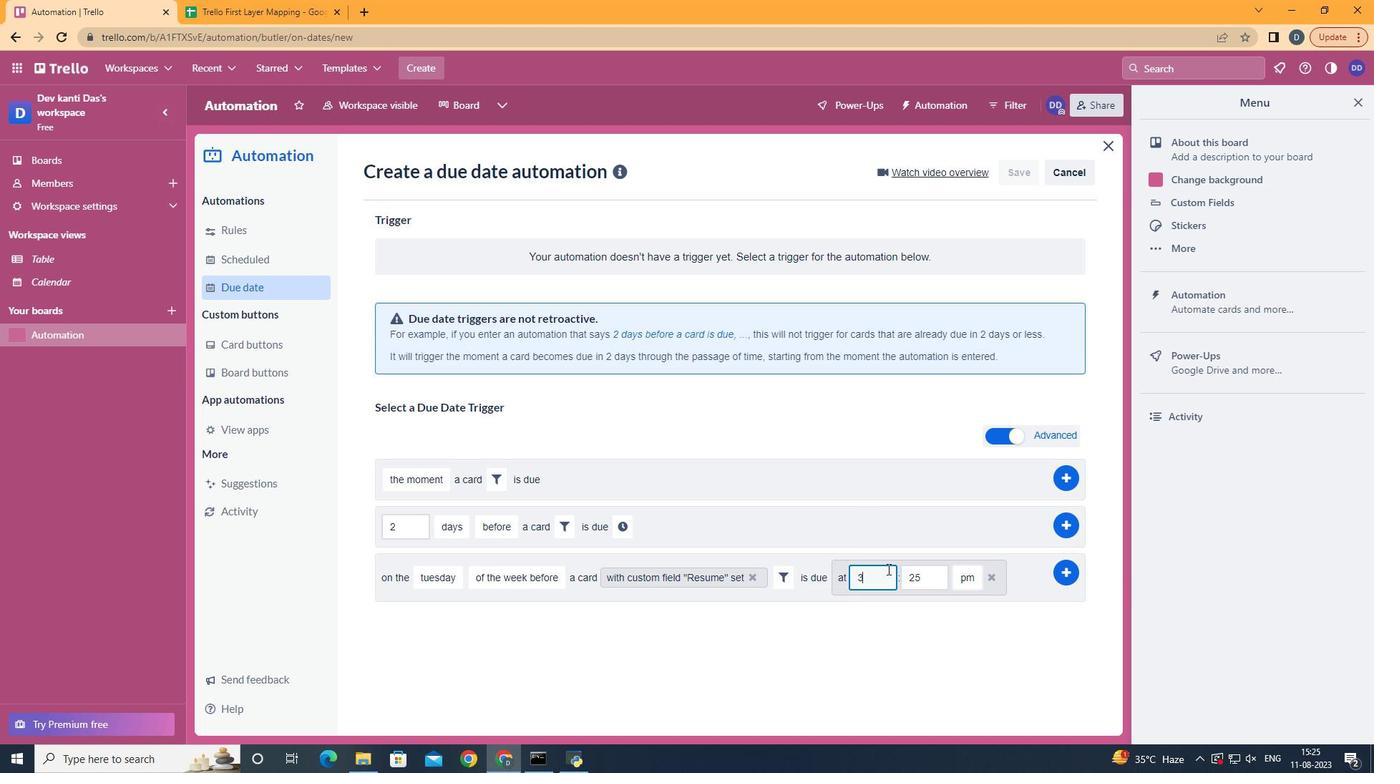 
Action: Key pressed <Key.backspace>11
Screenshot: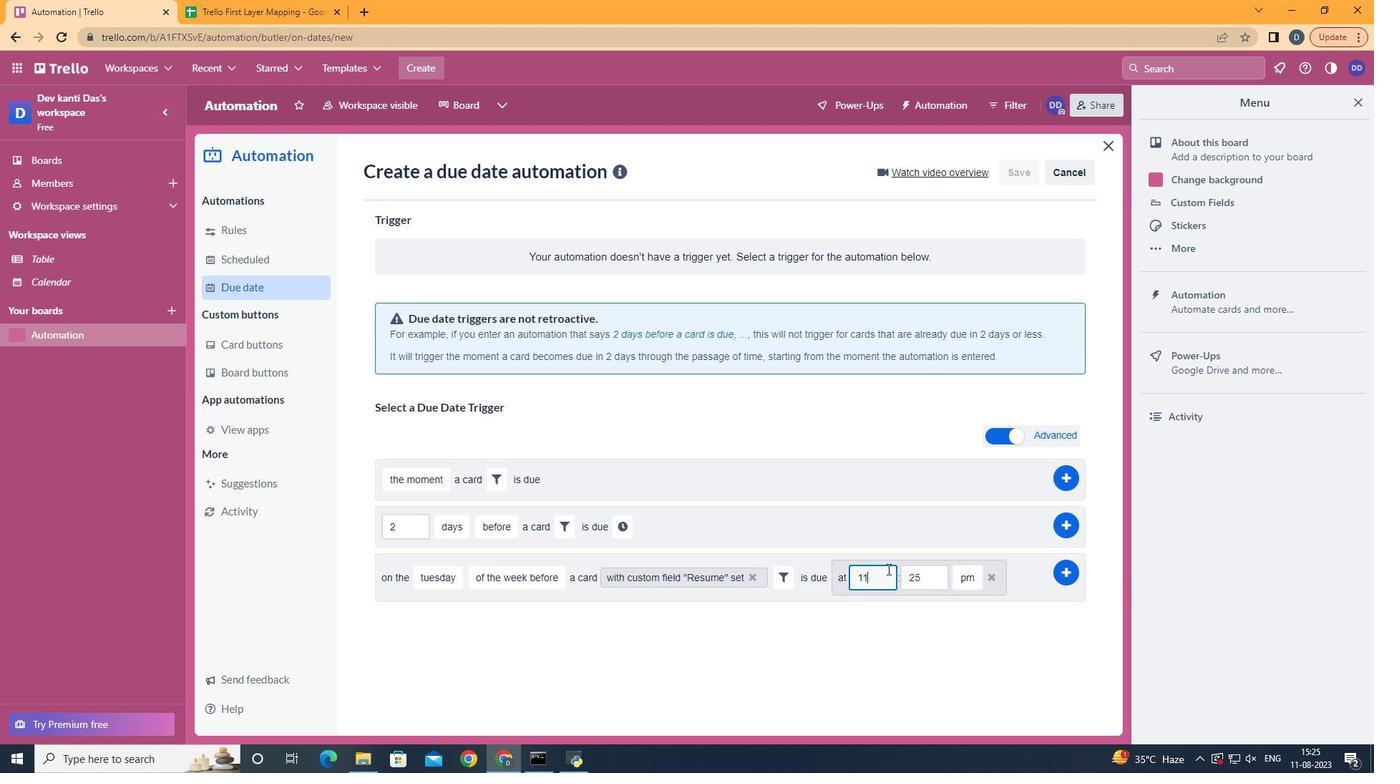 
Action: Mouse moved to (939, 584)
Screenshot: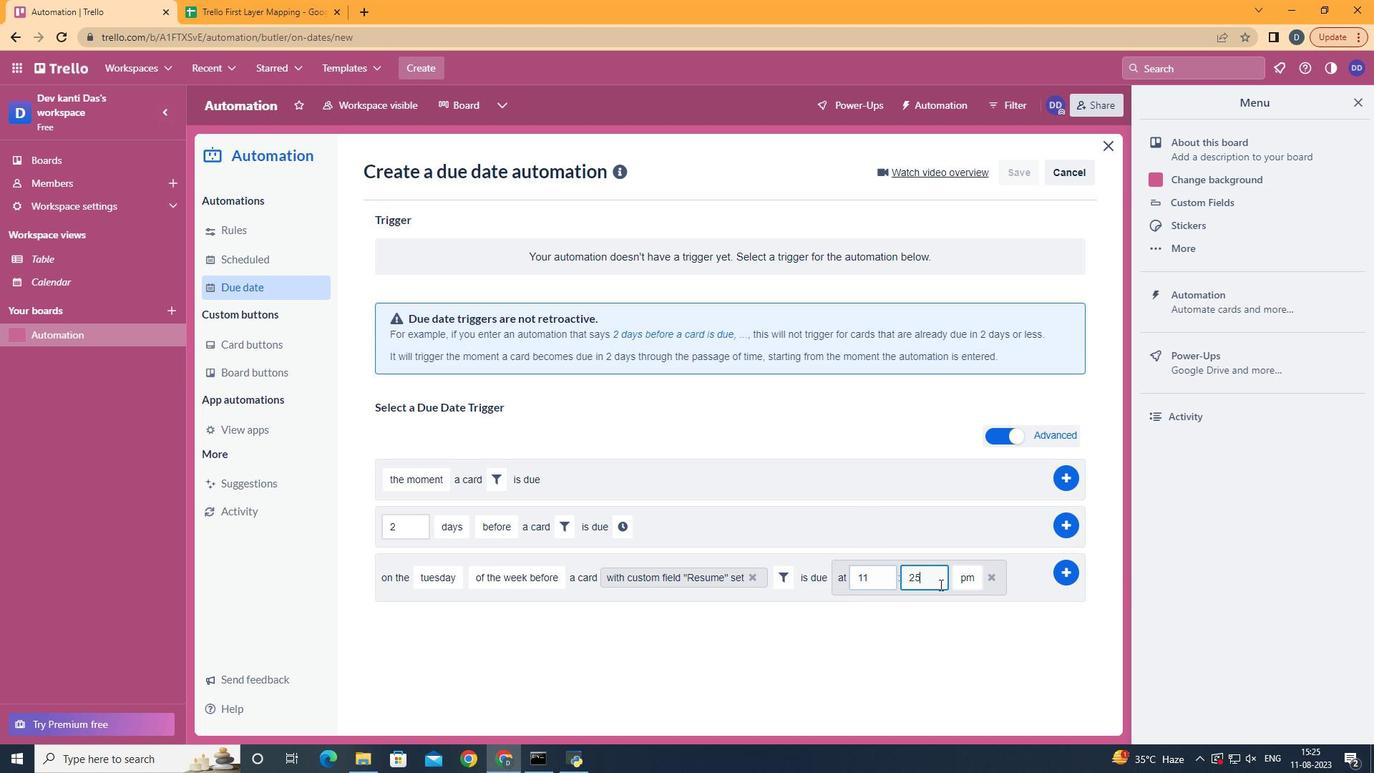 
Action: Mouse pressed left at (939, 584)
Screenshot: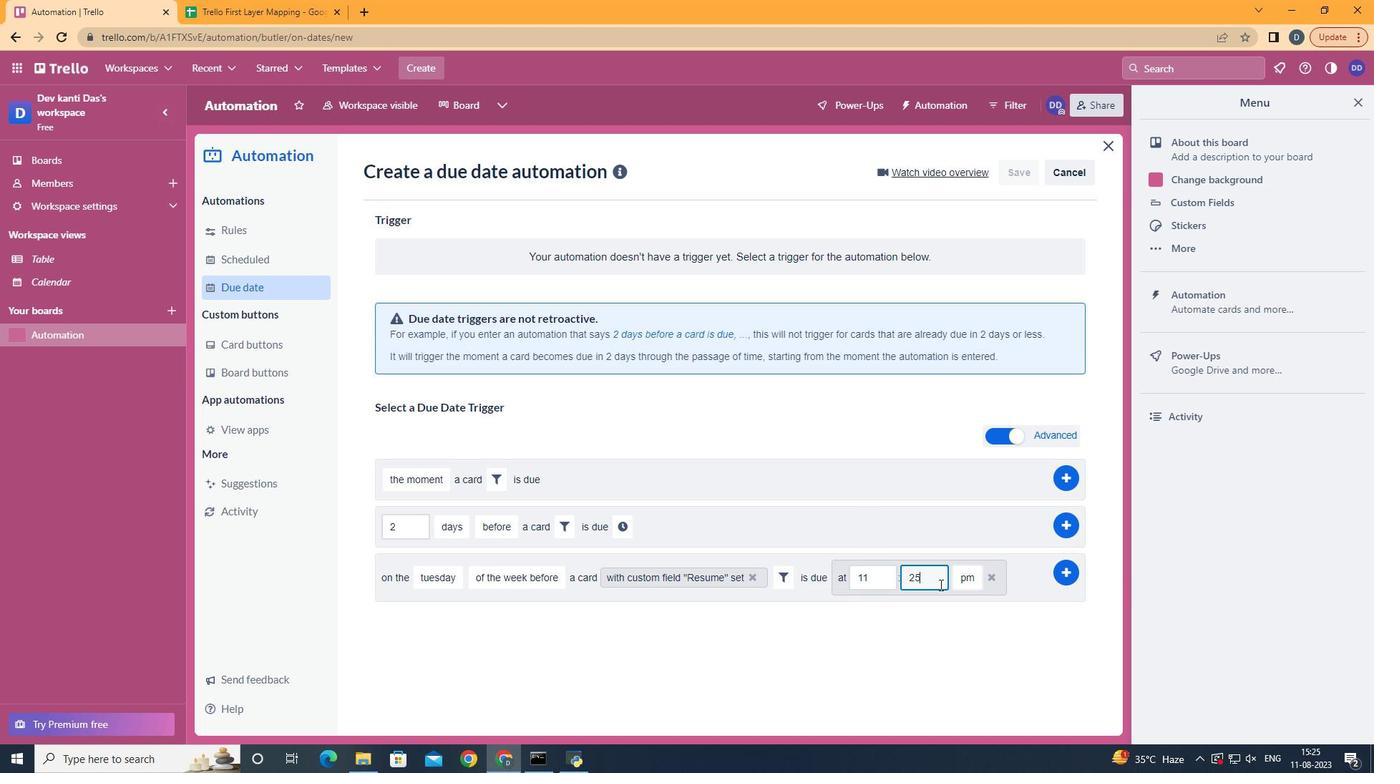 
Action: Key pressed <Key.backspace><Key.backspace>00
Screenshot: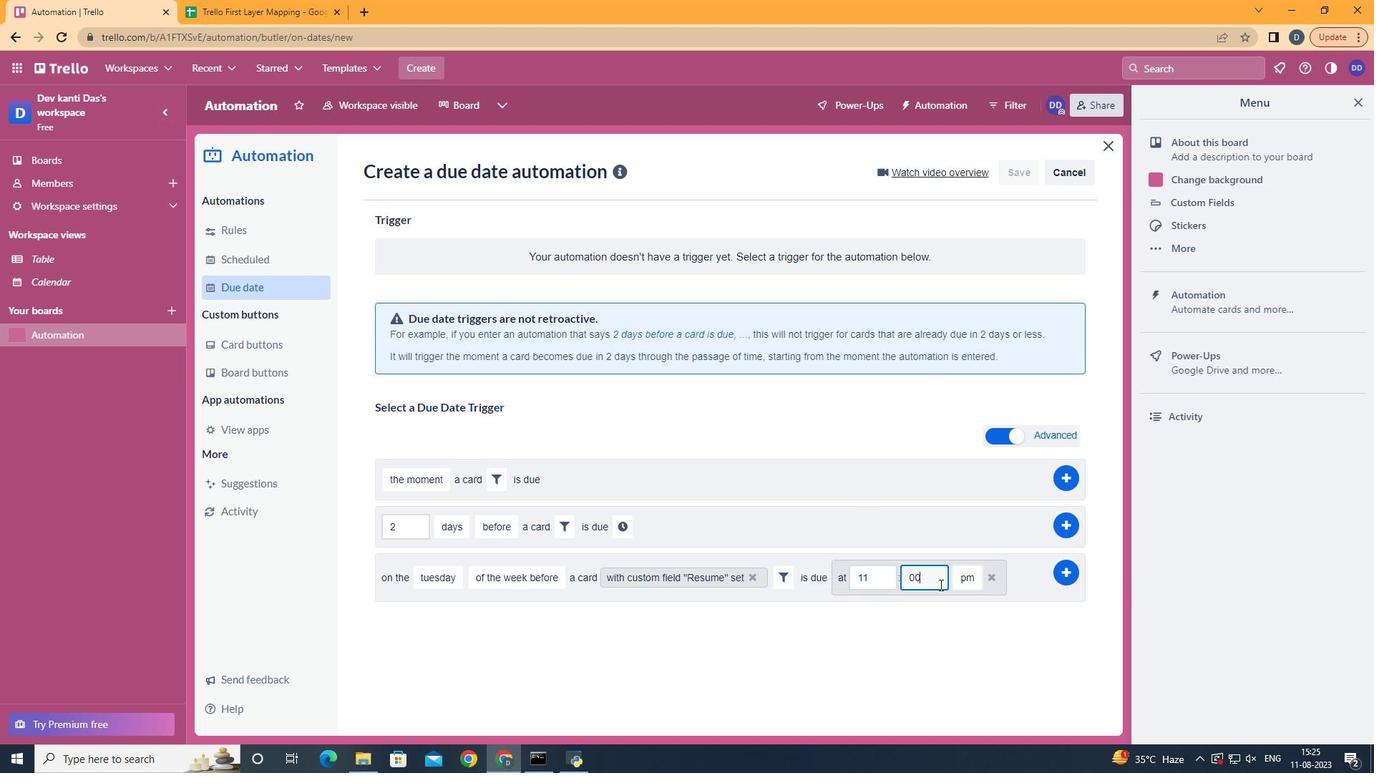
Action: Mouse moved to (977, 611)
Screenshot: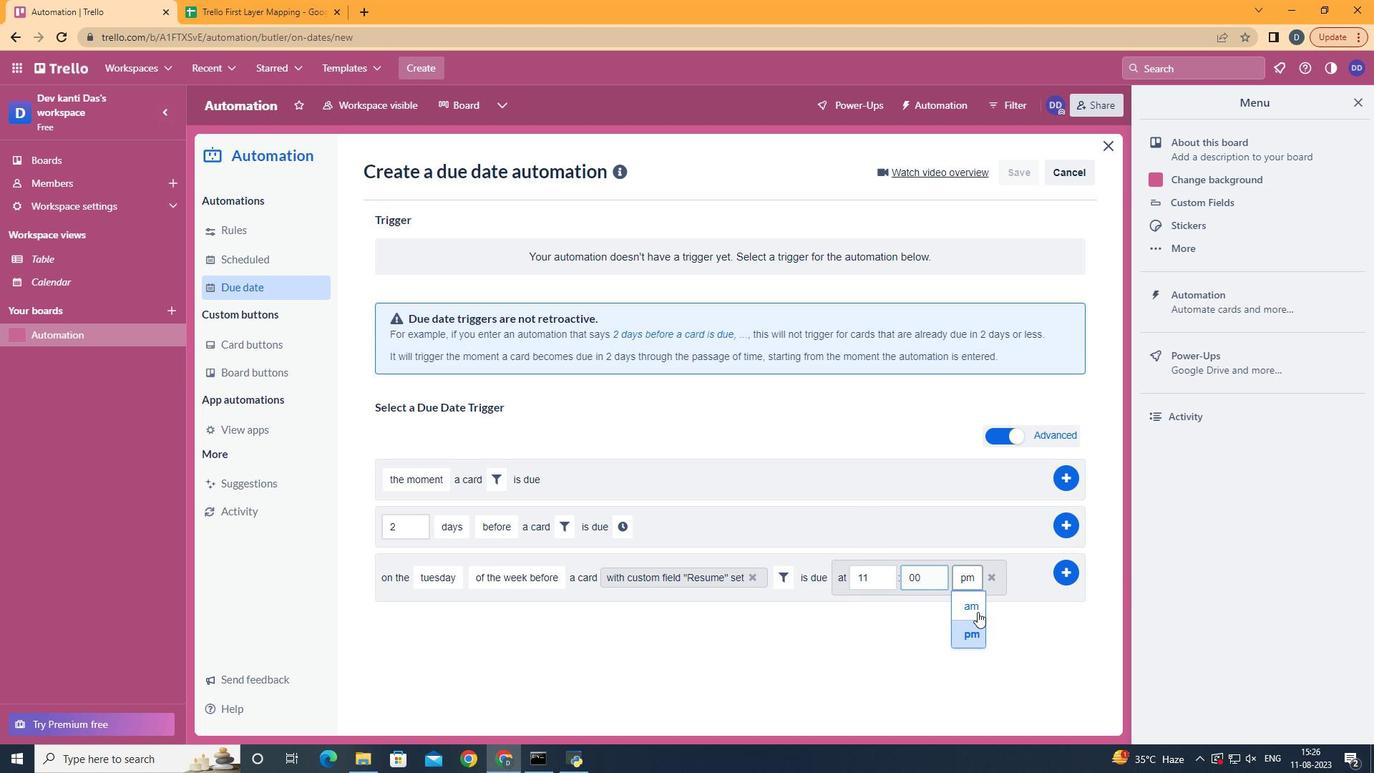 
Action: Mouse pressed left at (977, 611)
Screenshot: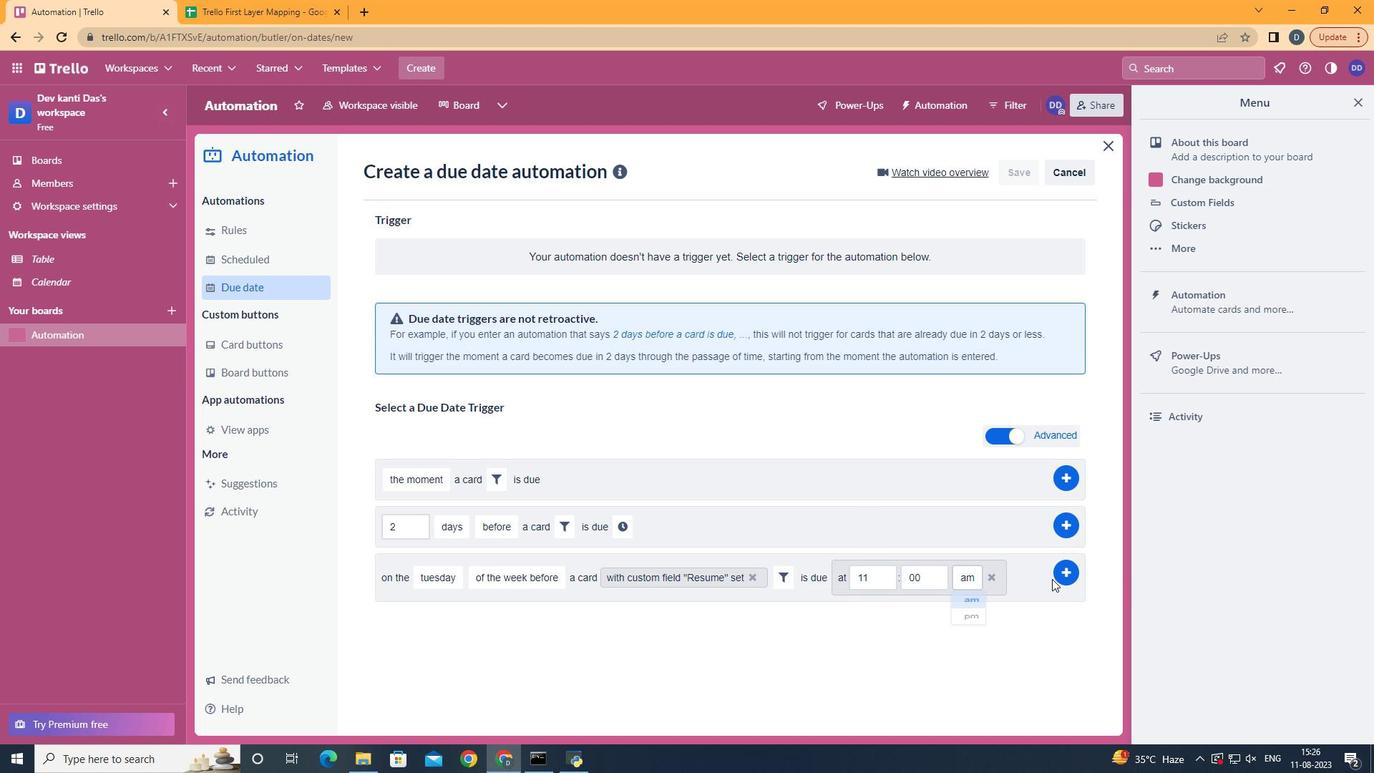 
Action: Mouse moved to (1062, 570)
Screenshot: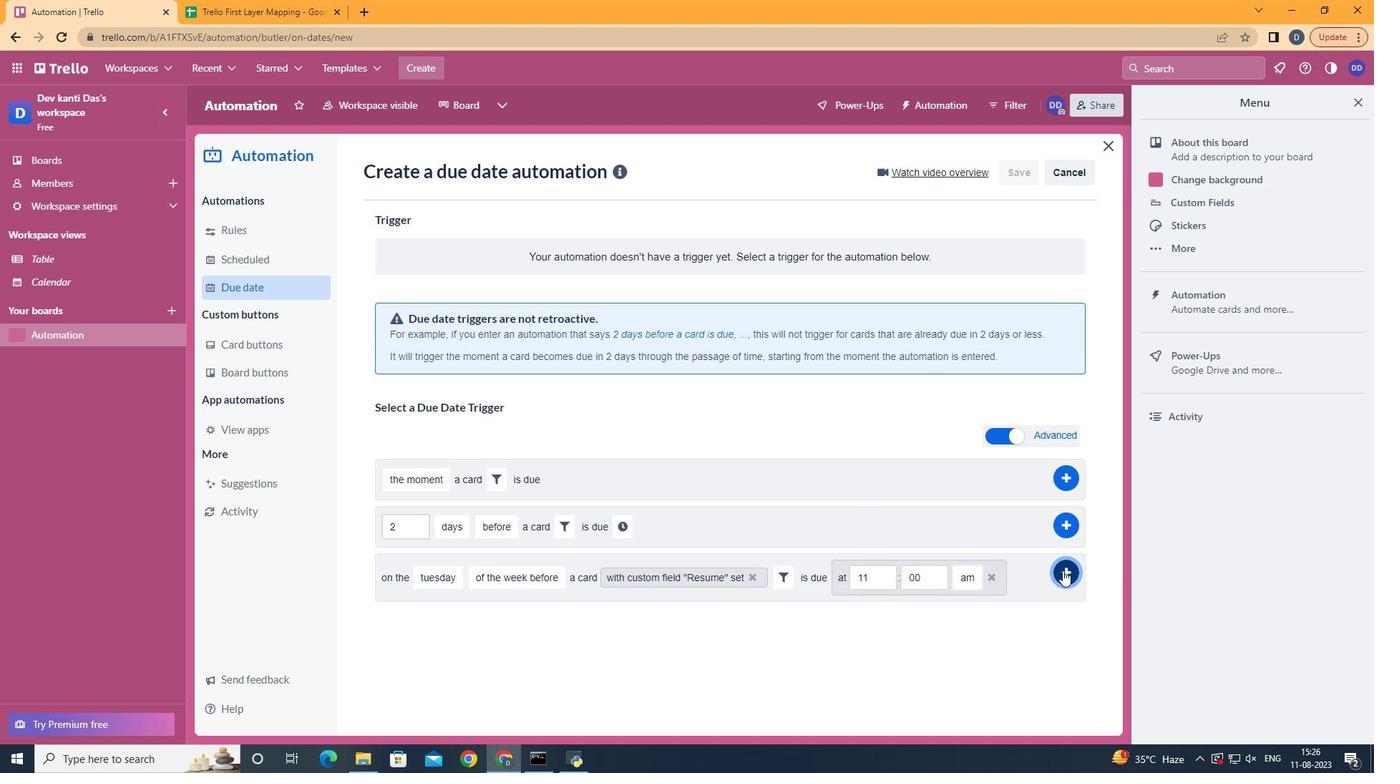 
Action: Mouse pressed left at (1062, 570)
Screenshot: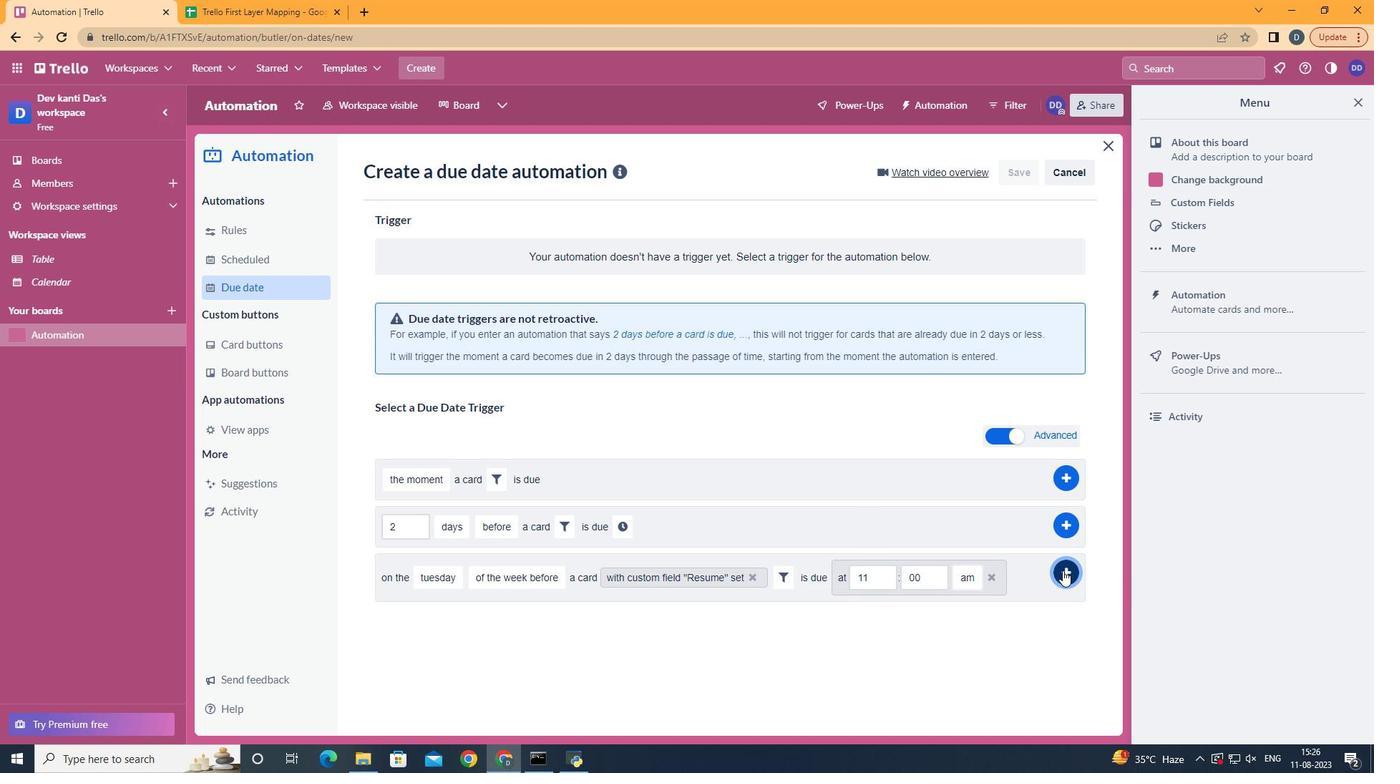
